 Task: Open Card Card0000000376 in Board Board0000000094 in Workspace WS0000000032 in Trello. Add Member Nikrathi889@gmail.com to Card Card0000000376 in Board Board0000000094 in Workspace WS0000000032 in Trello. Add Red Label titled Label0000000376 to Card Card0000000376 in Board Board0000000094 in Workspace WS0000000032 in Trello. Add Checklist CL0000000376 to Card Card0000000376 in Board Board0000000094 in Workspace WS0000000032 in Trello. Add Dates with Start Date as Jul 01 2023 and Due Date as Jul 31 2023 to Card Card0000000376 in Board Board0000000094 in Workspace WS0000000032 in Trello
Action: Mouse moved to (391, 548)
Screenshot: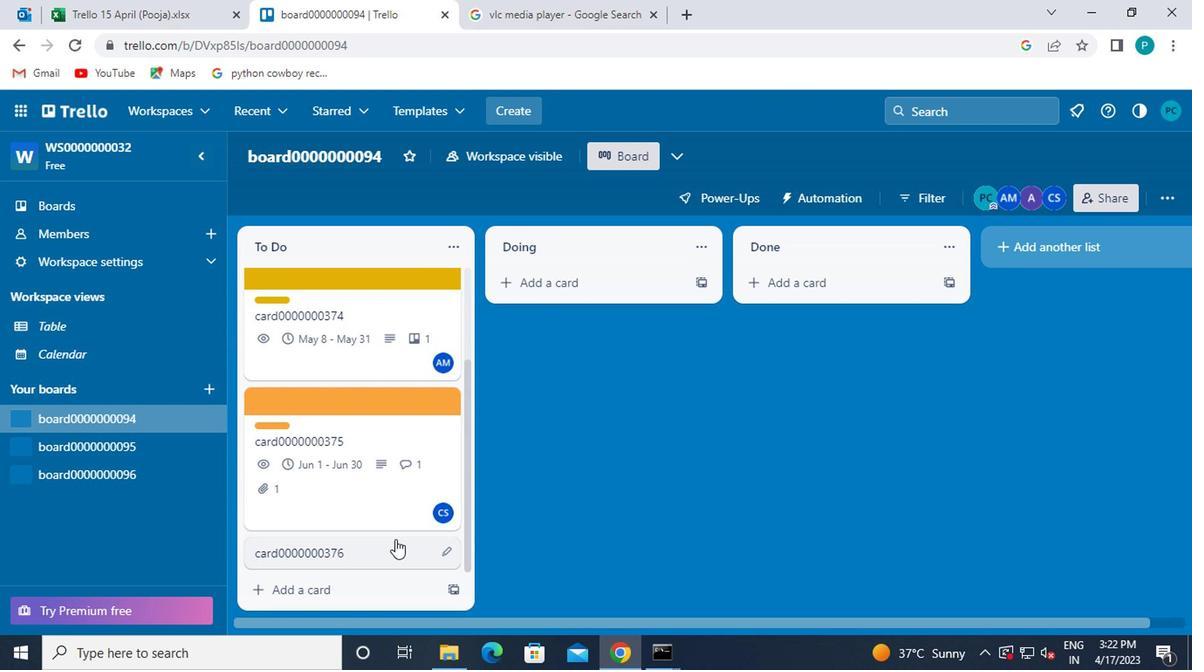 
Action: Mouse pressed left at (391, 548)
Screenshot: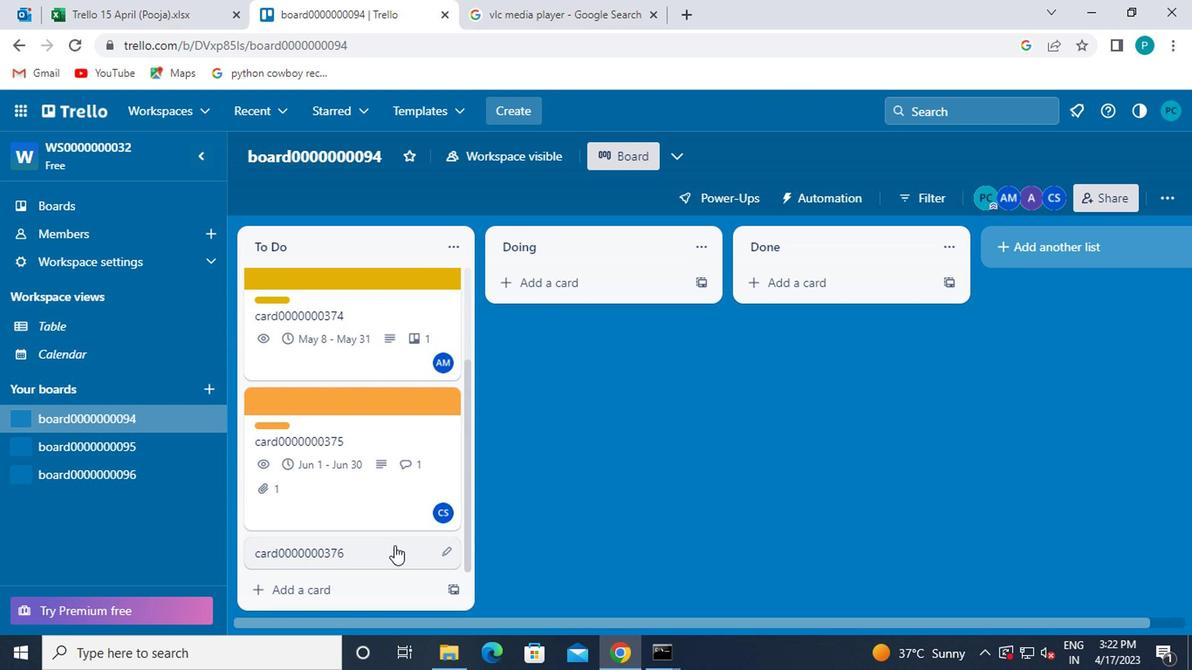 
Action: Mouse moved to (812, 311)
Screenshot: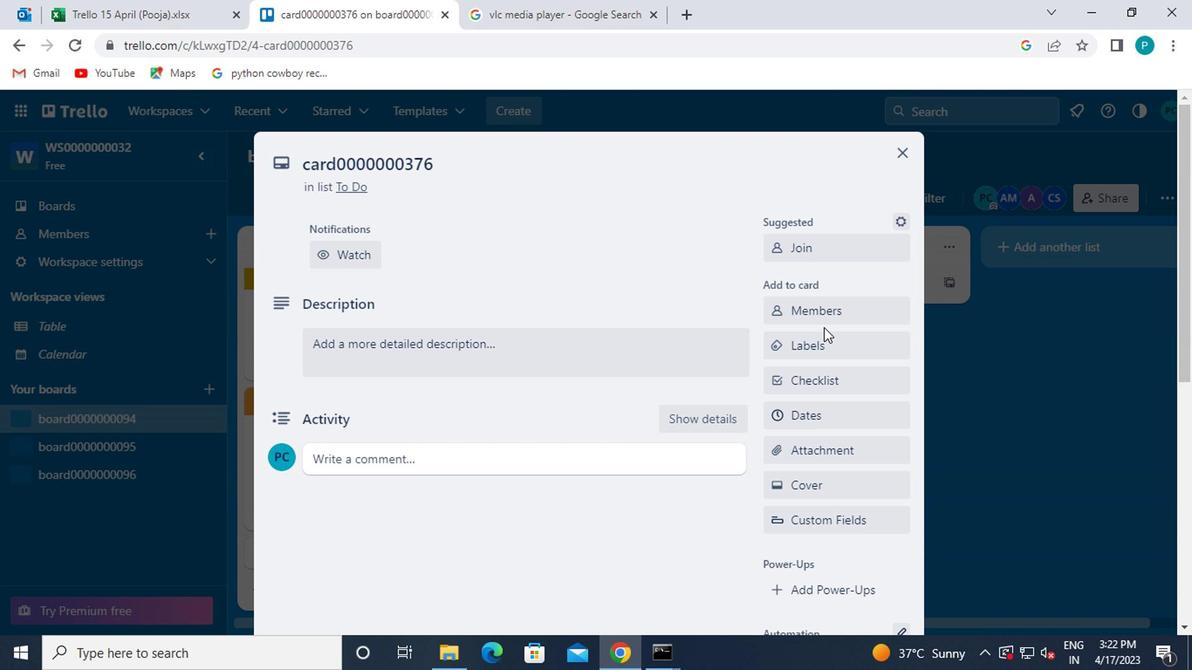 
Action: Mouse pressed left at (812, 311)
Screenshot: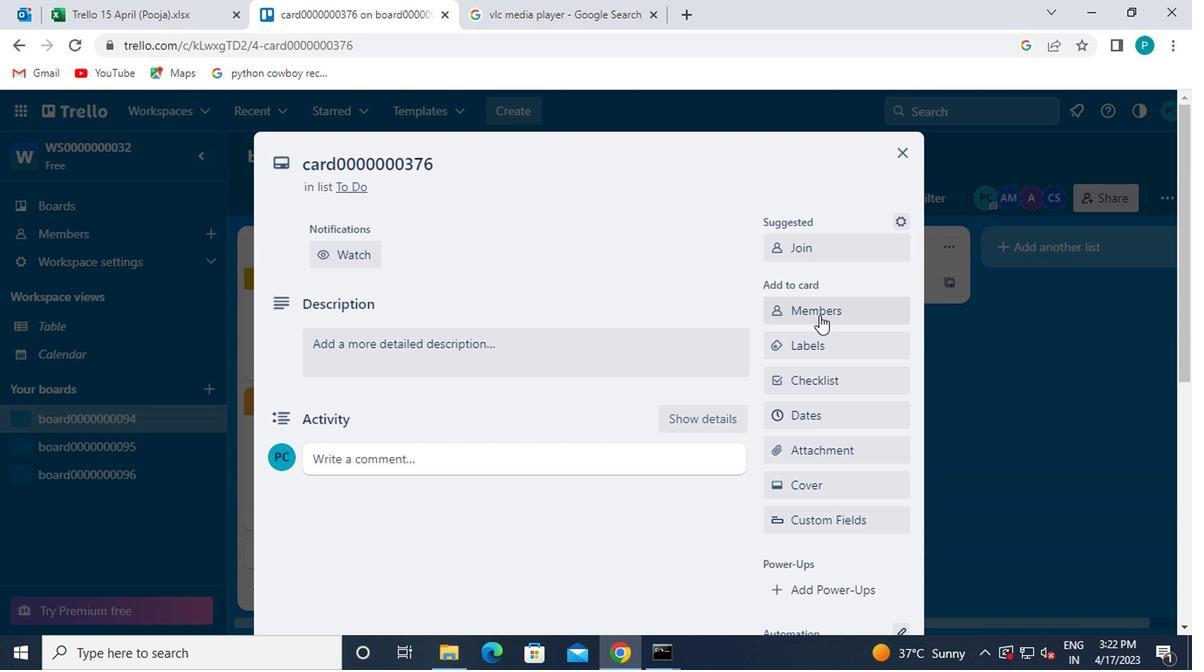 
Action: Mouse moved to (821, 188)
Screenshot: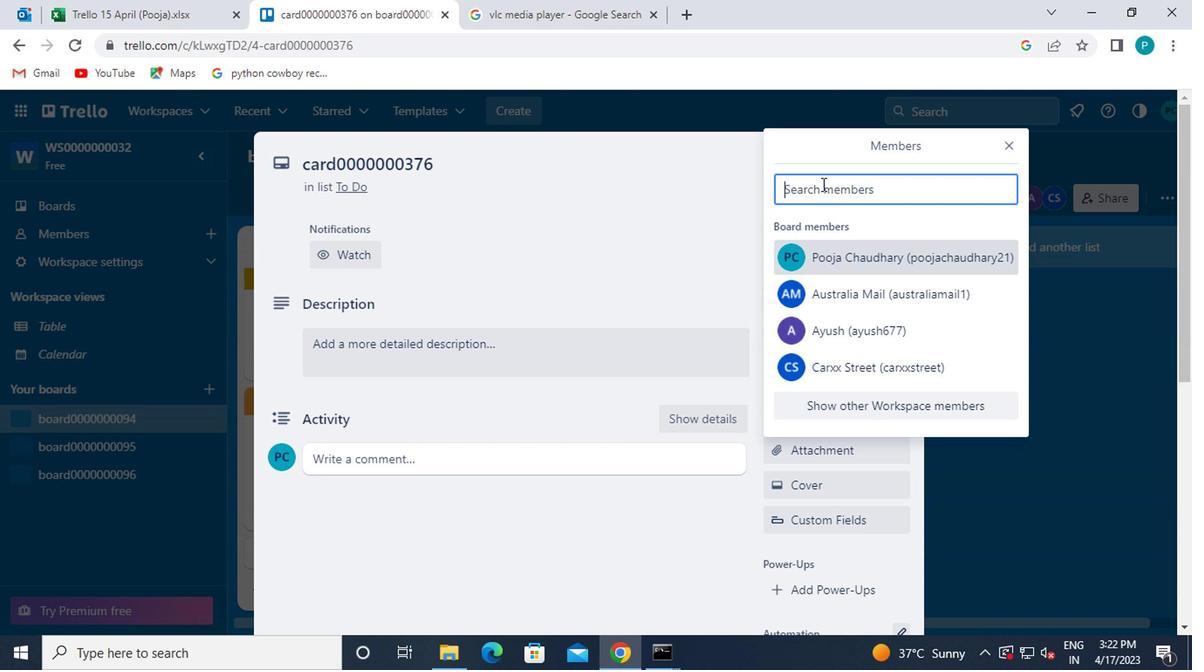 
Action: Mouse pressed left at (821, 188)
Screenshot: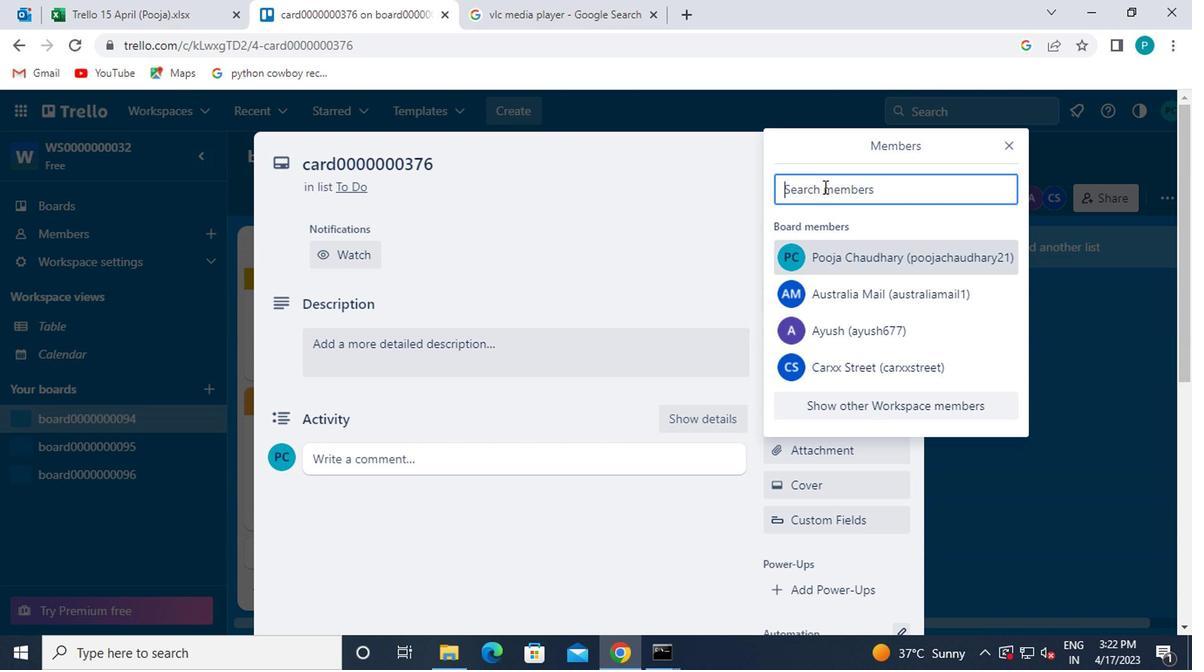 
Action: Mouse moved to (816, 197)
Screenshot: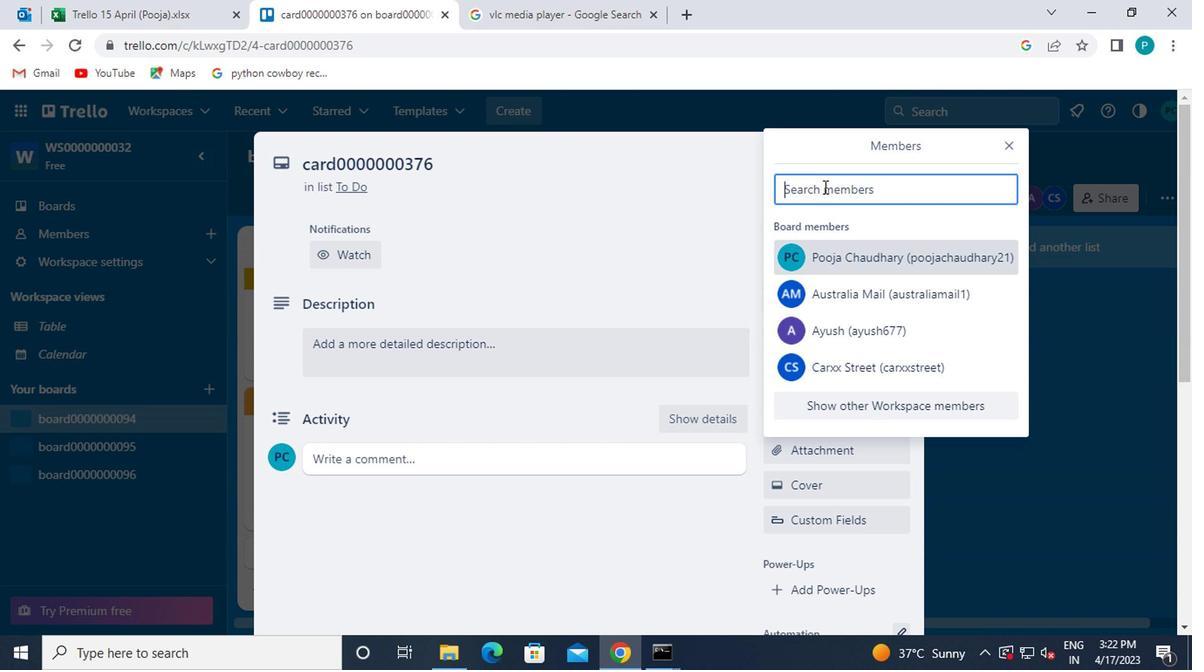 
Action: Key pressed nikrathi889<Key.shift>@
Screenshot: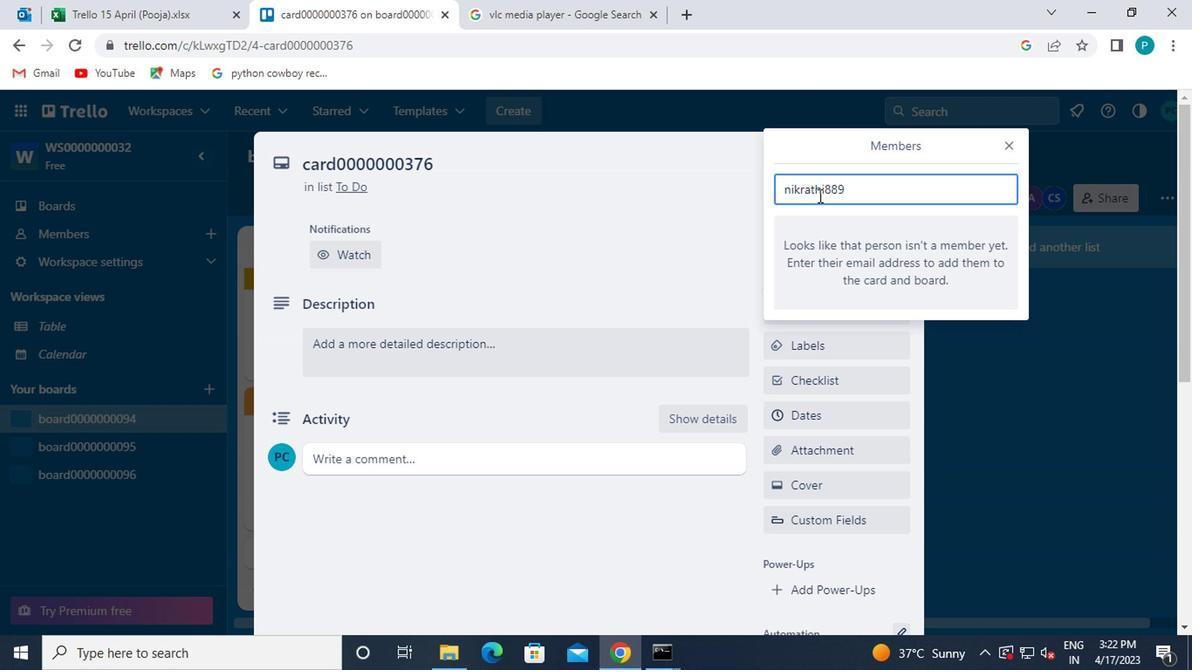 
Action: Mouse moved to (825, 191)
Screenshot: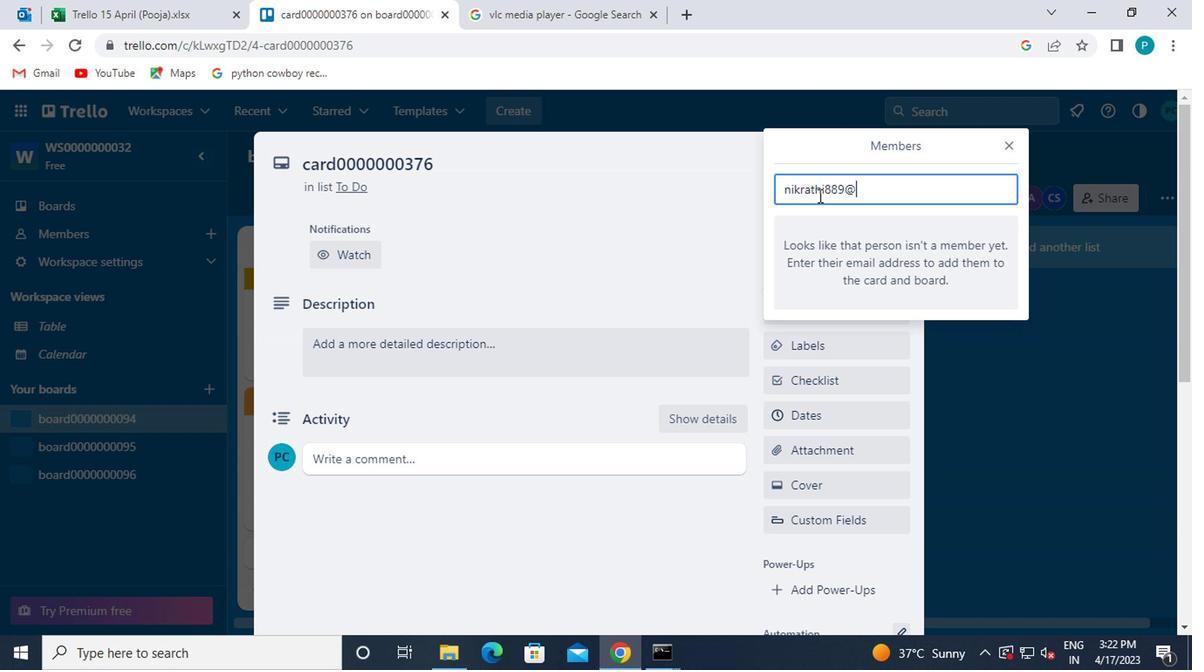 
Action: Key pressed GMAIL.COM
Screenshot: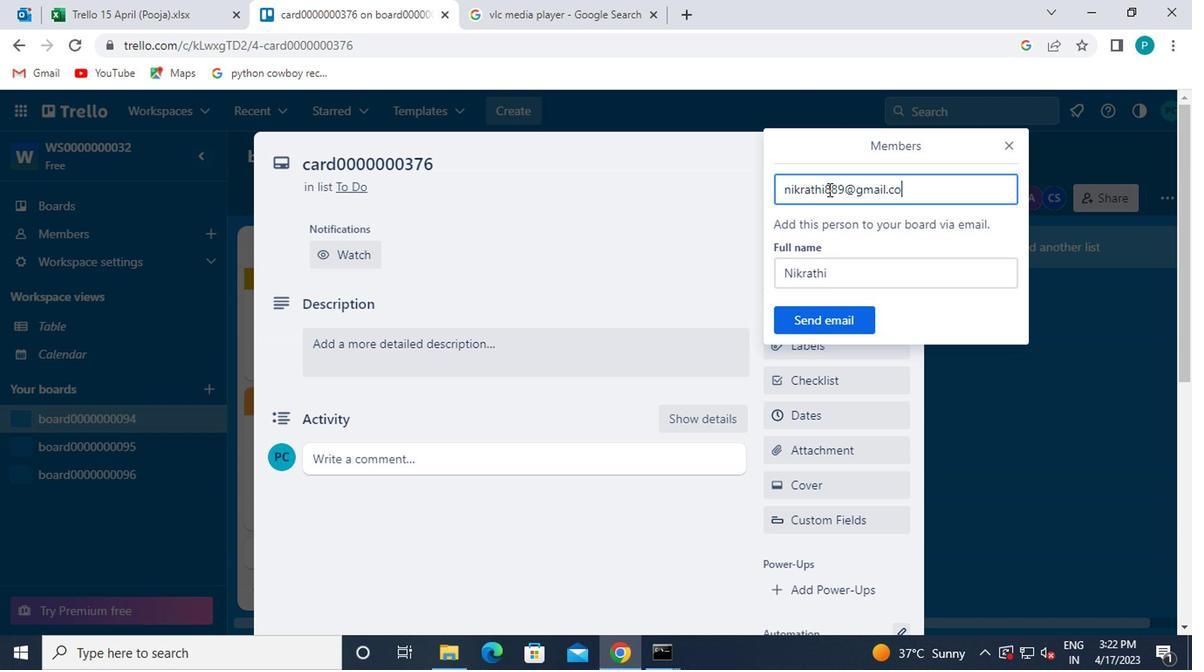 
Action: Mouse moved to (829, 325)
Screenshot: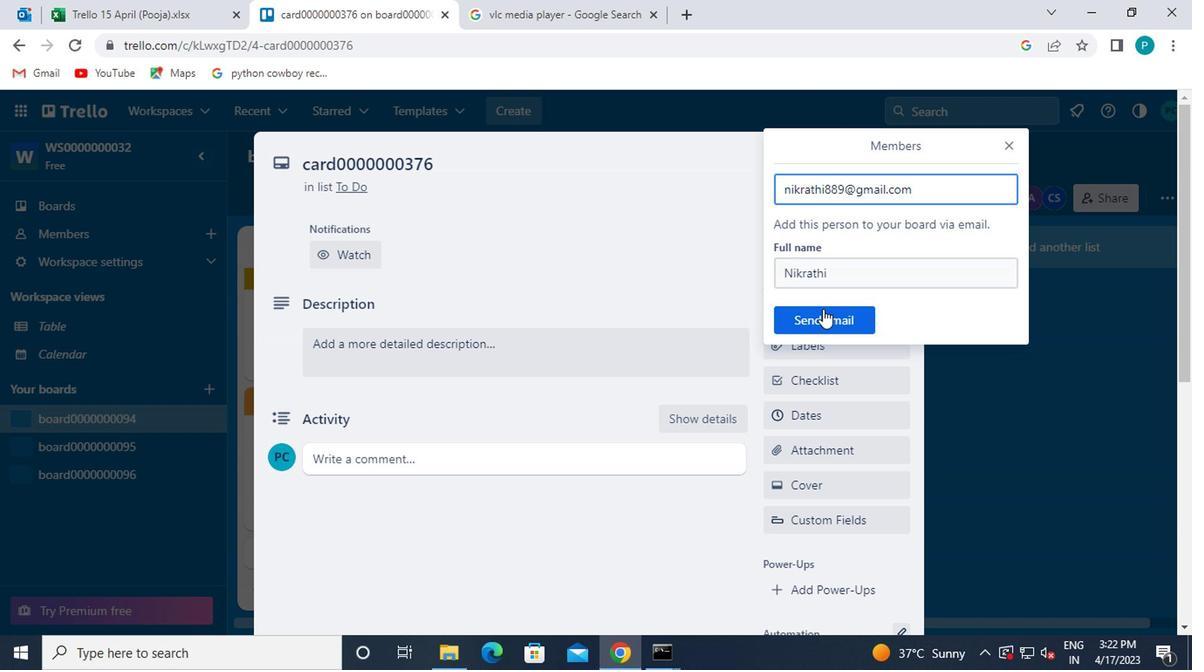 
Action: Mouse pressed left at (829, 325)
Screenshot: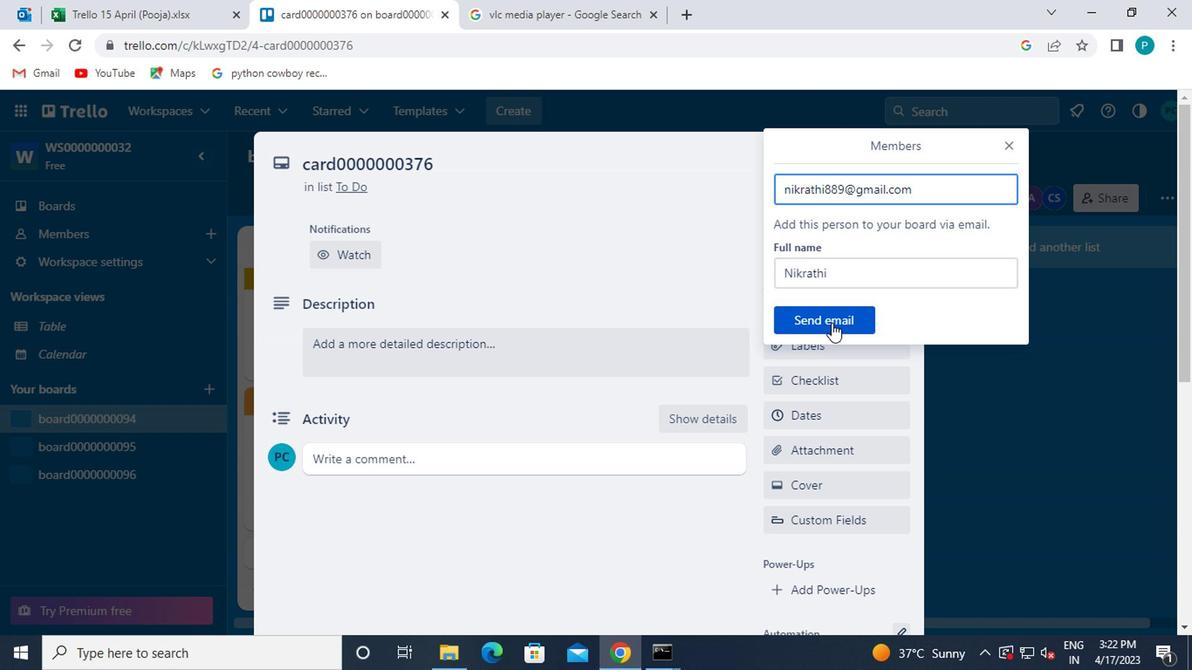 
Action: Mouse moved to (797, 341)
Screenshot: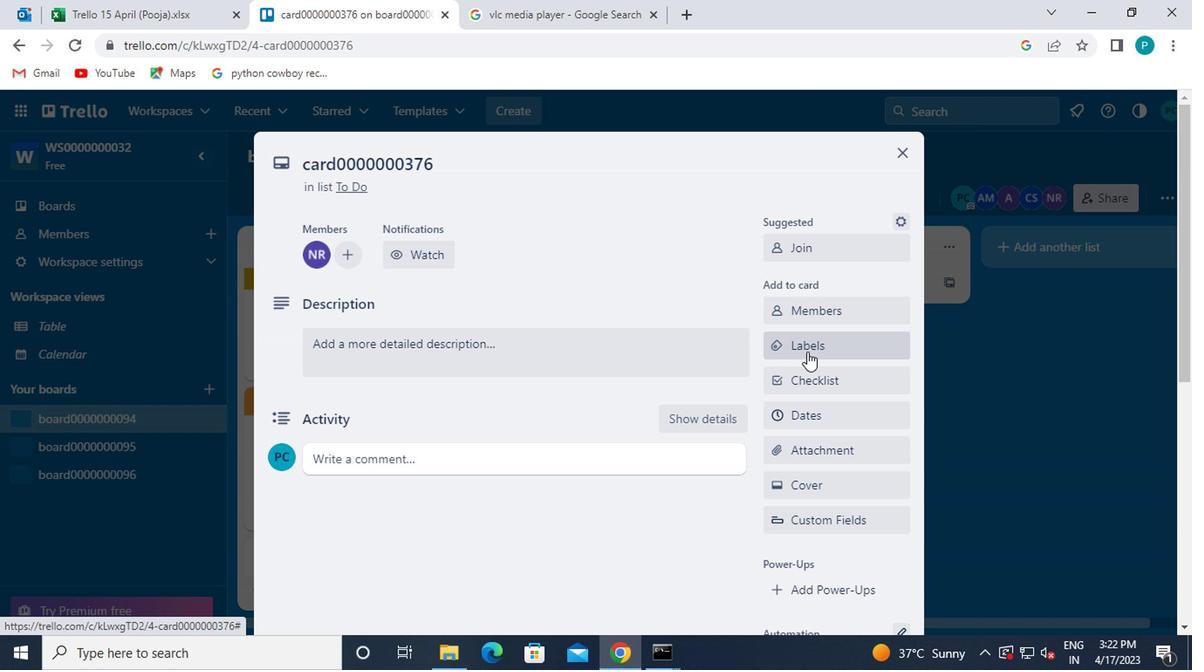
Action: Mouse pressed left at (797, 341)
Screenshot: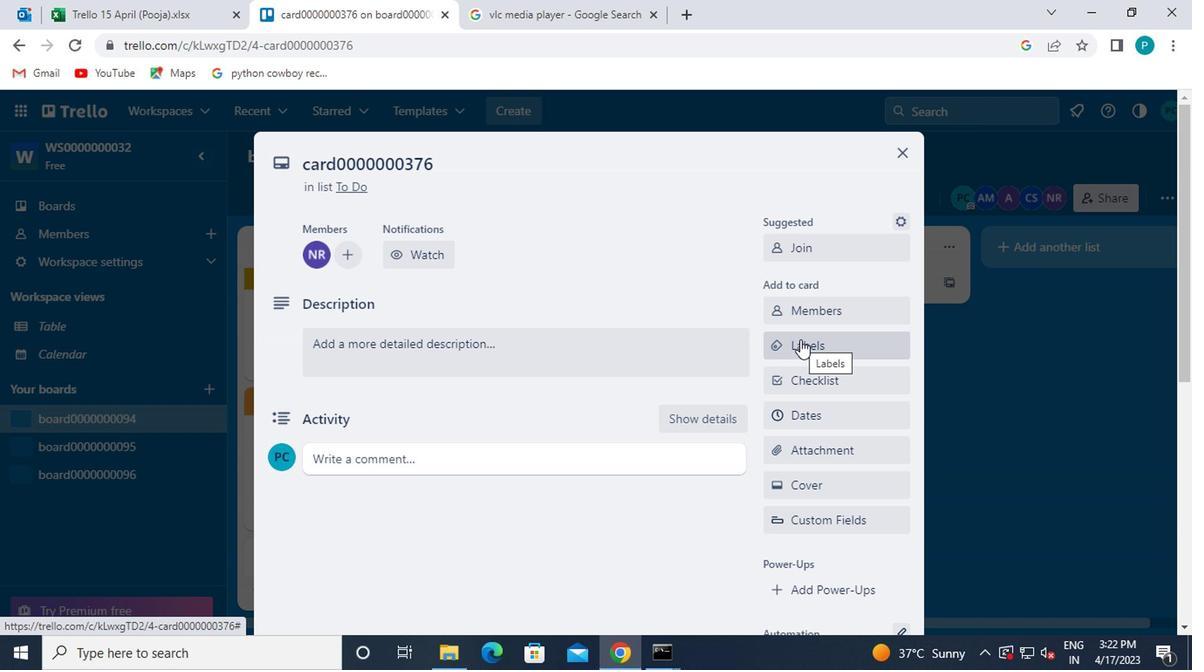 
Action: Mouse moved to (940, 545)
Screenshot: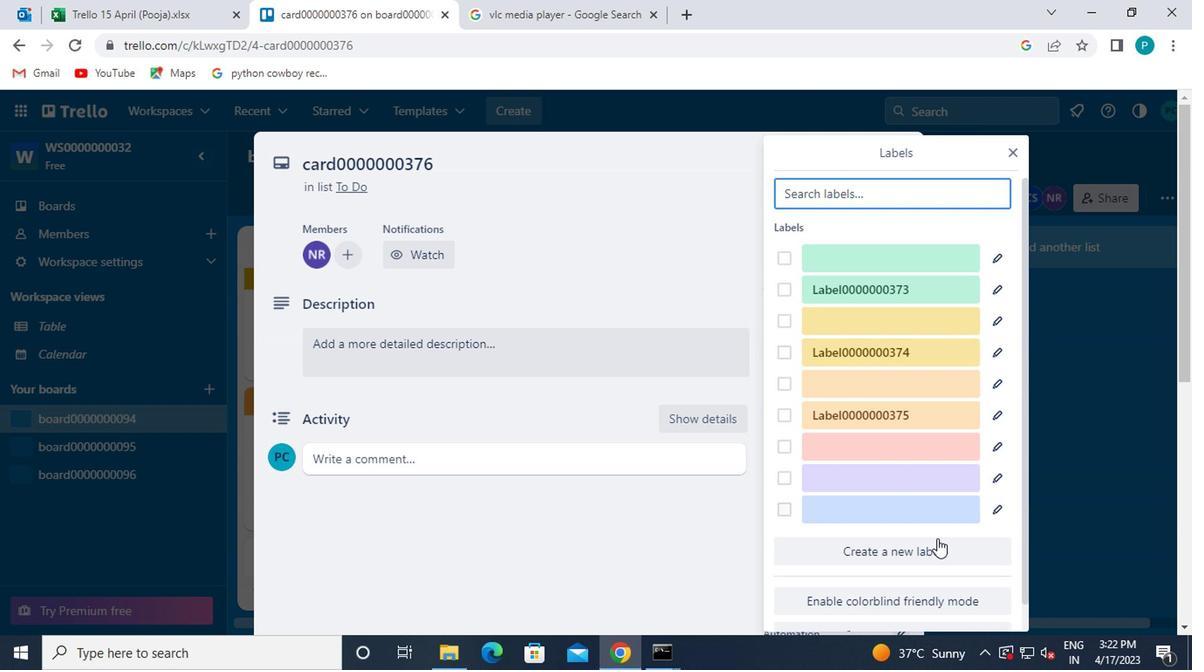 
Action: Mouse pressed left at (940, 545)
Screenshot: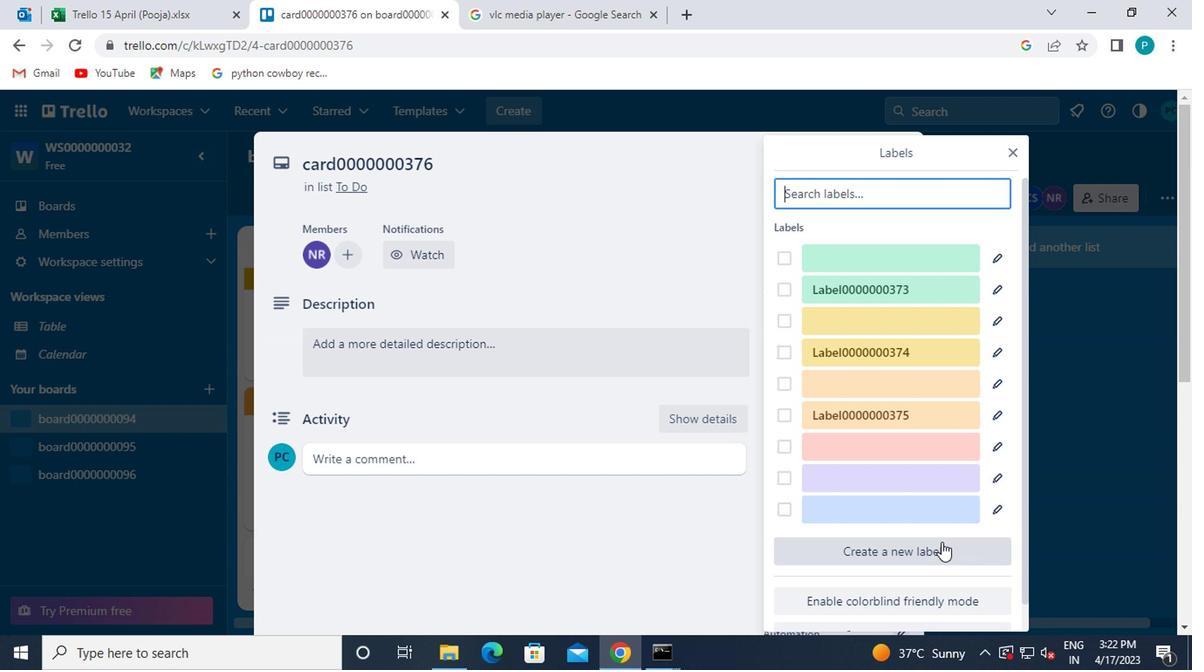 
Action: Mouse moved to (928, 403)
Screenshot: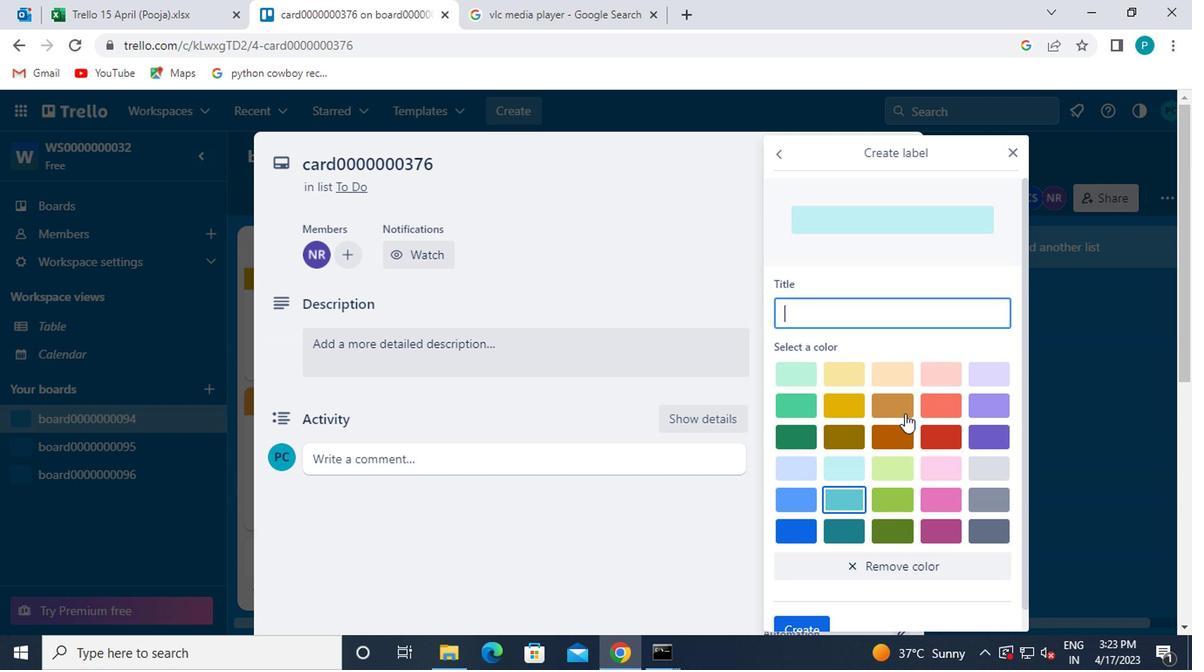 
Action: Mouse pressed left at (928, 403)
Screenshot: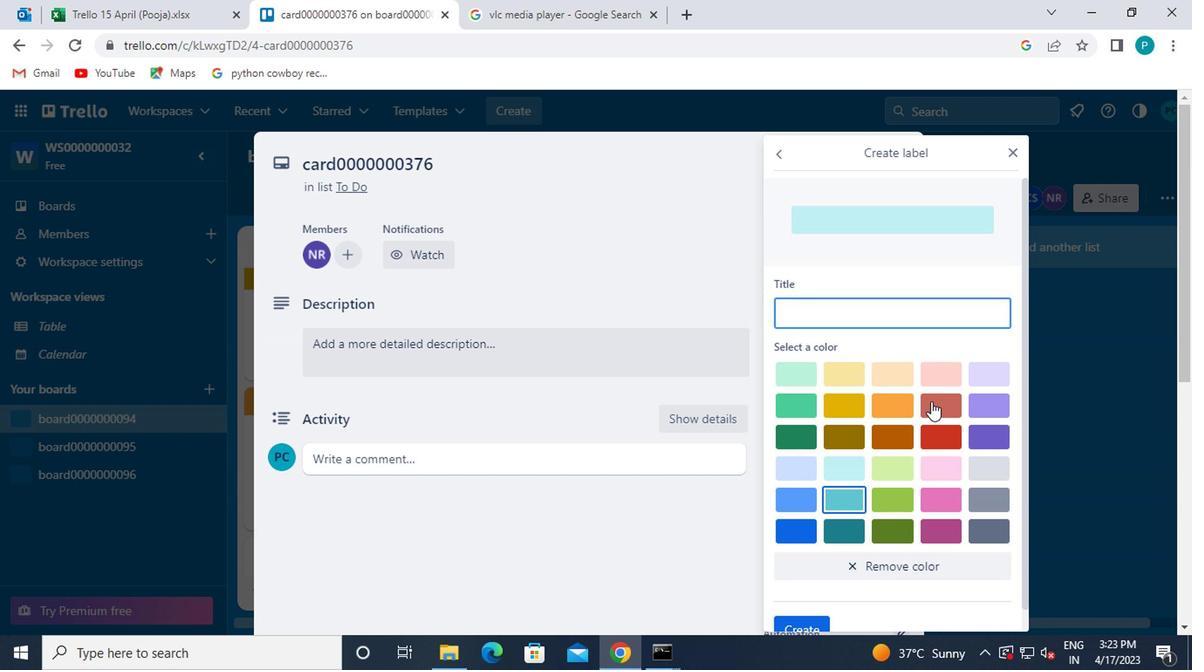
Action: Mouse moved to (869, 321)
Screenshot: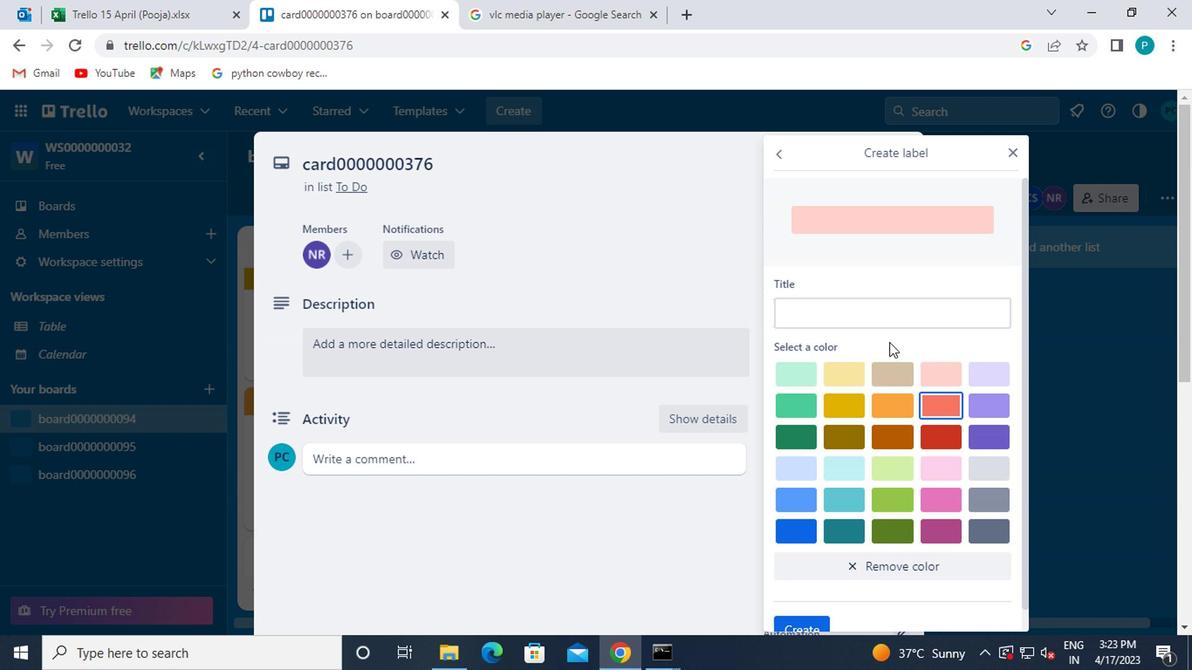 
Action: Mouse pressed left at (869, 321)
Screenshot: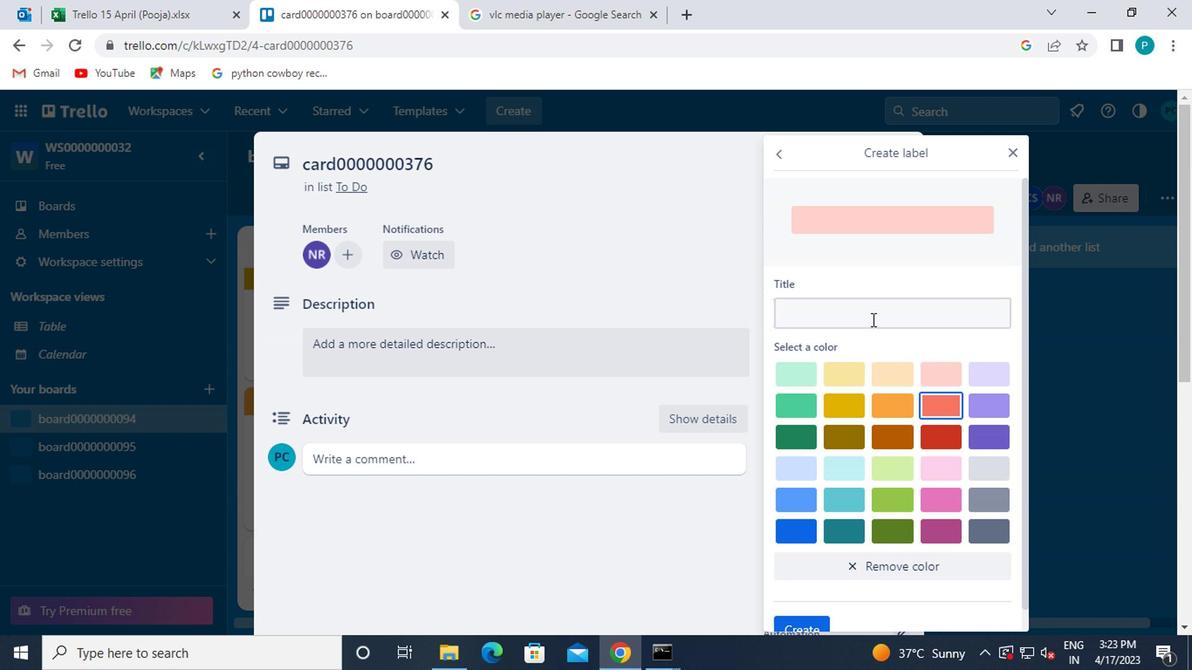 
Action: Mouse moved to (883, 319)
Screenshot: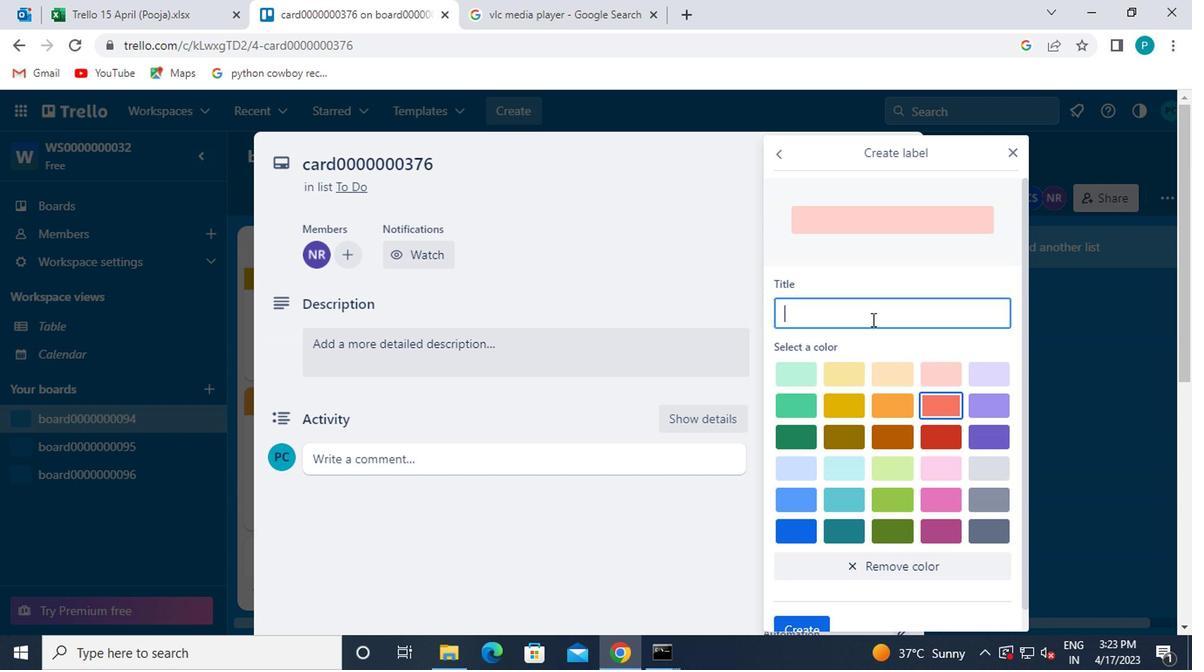 
Action: Key pressed <Key.caps_lock>L<Key.caps_lock>ABEL0000
Screenshot: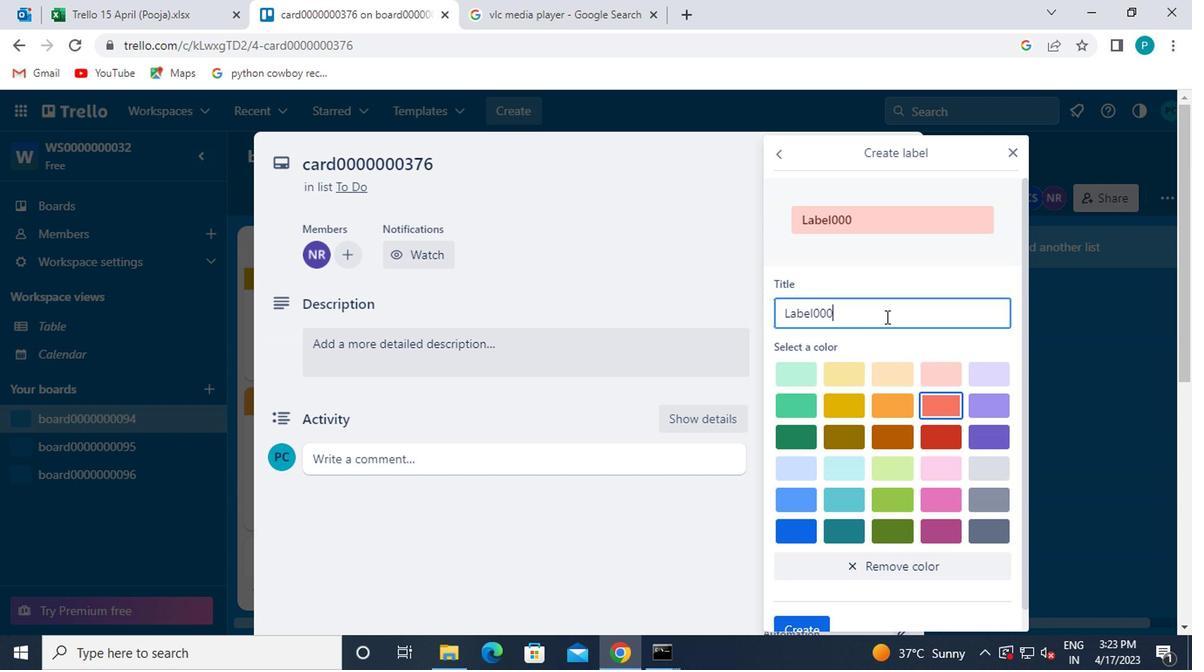 
Action: Mouse moved to (883, 317)
Screenshot: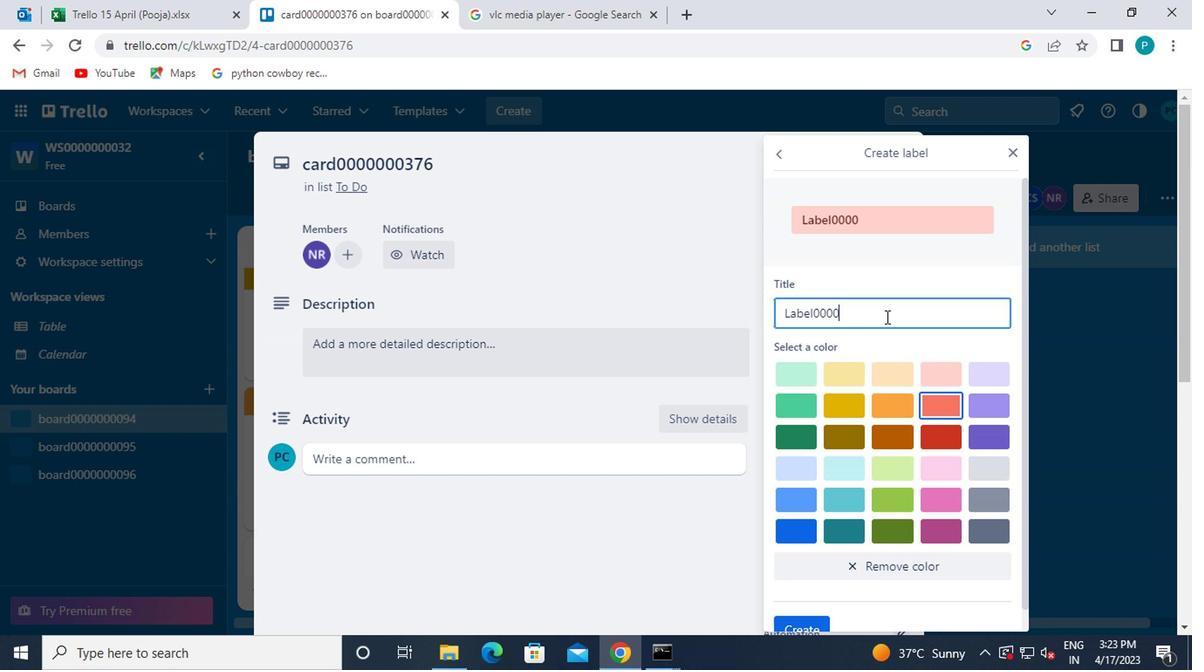 
Action: Key pressed 000376
Screenshot: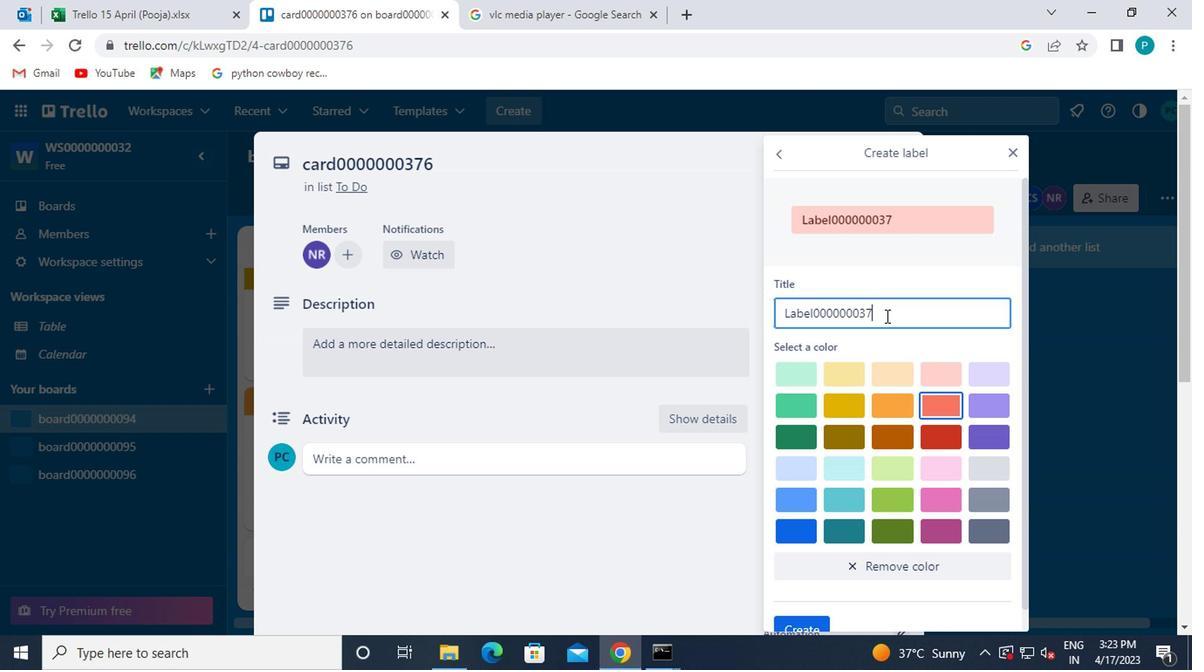 
Action: Mouse moved to (806, 540)
Screenshot: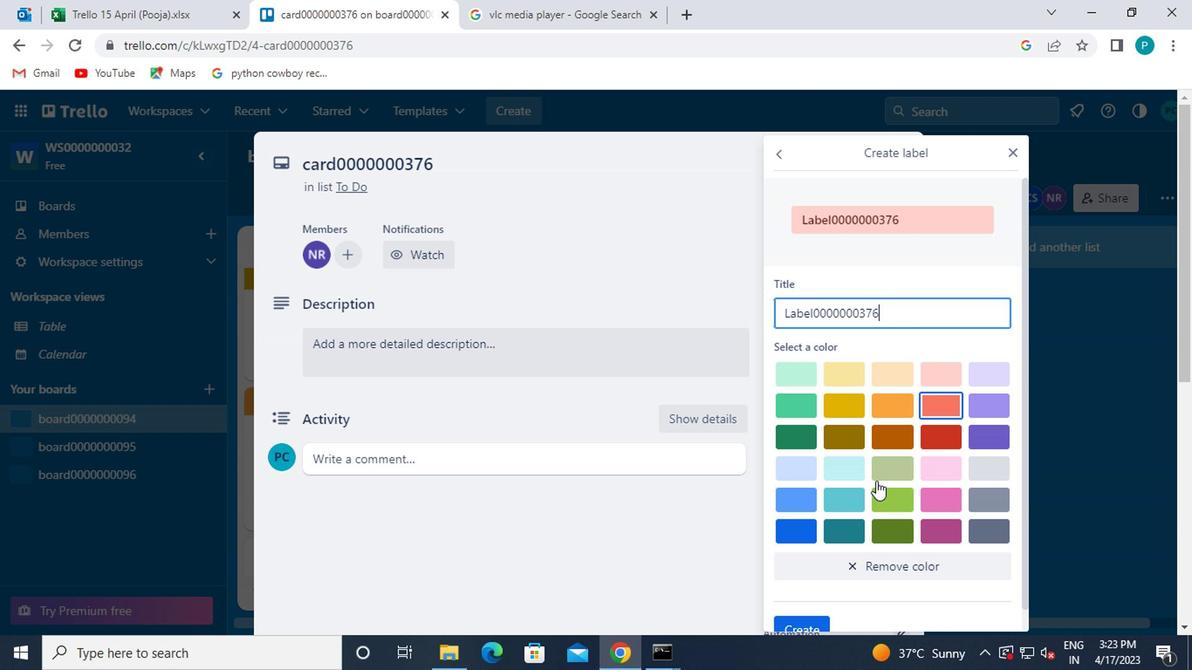 
Action: Mouse scrolled (806, 538) with delta (0, -1)
Screenshot: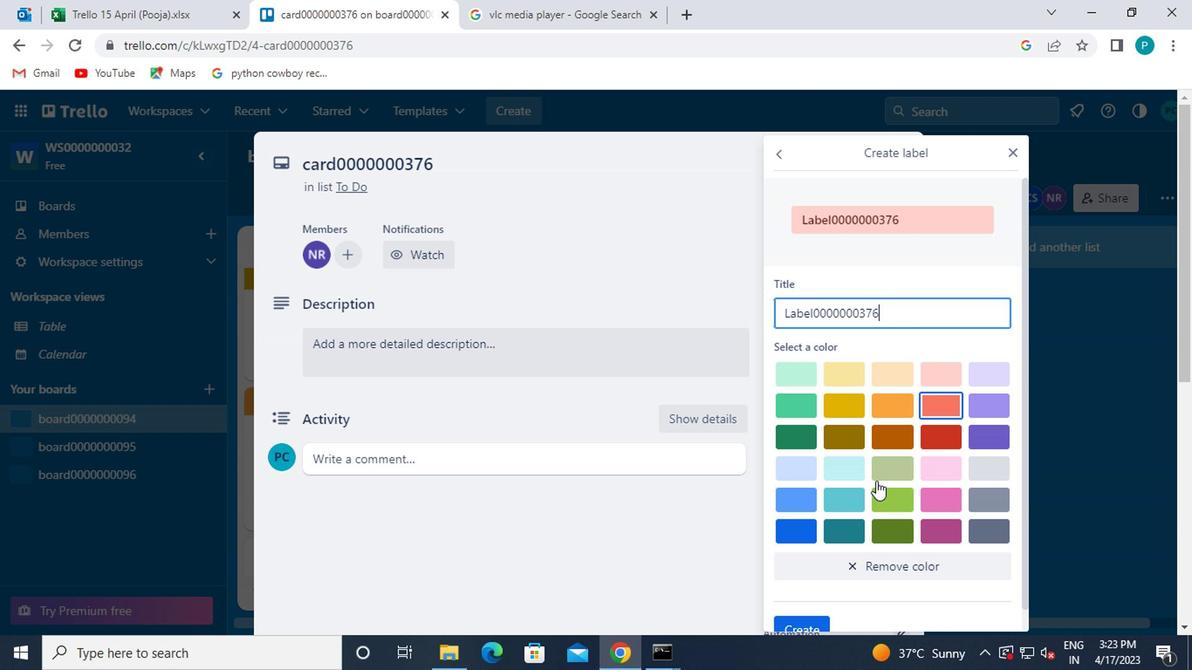 
Action: Mouse moved to (804, 544)
Screenshot: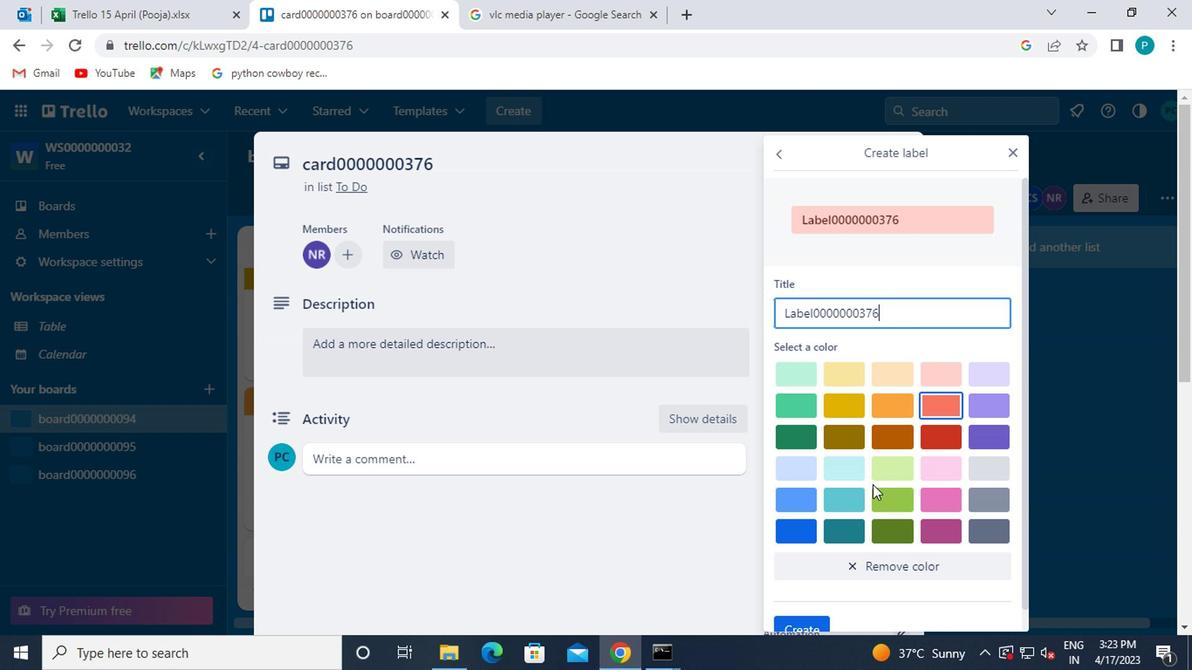 
Action: Mouse scrolled (804, 543) with delta (0, -1)
Screenshot: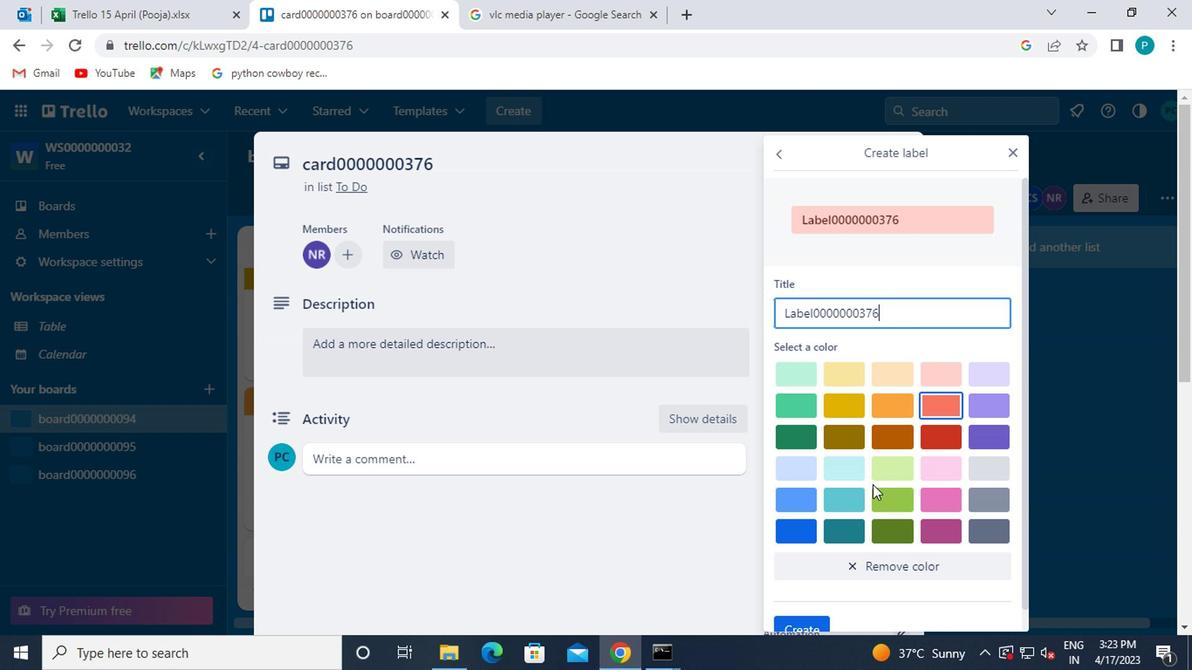 
Action: Mouse scrolled (804, 543) with delta (0, -1)
Screenshot: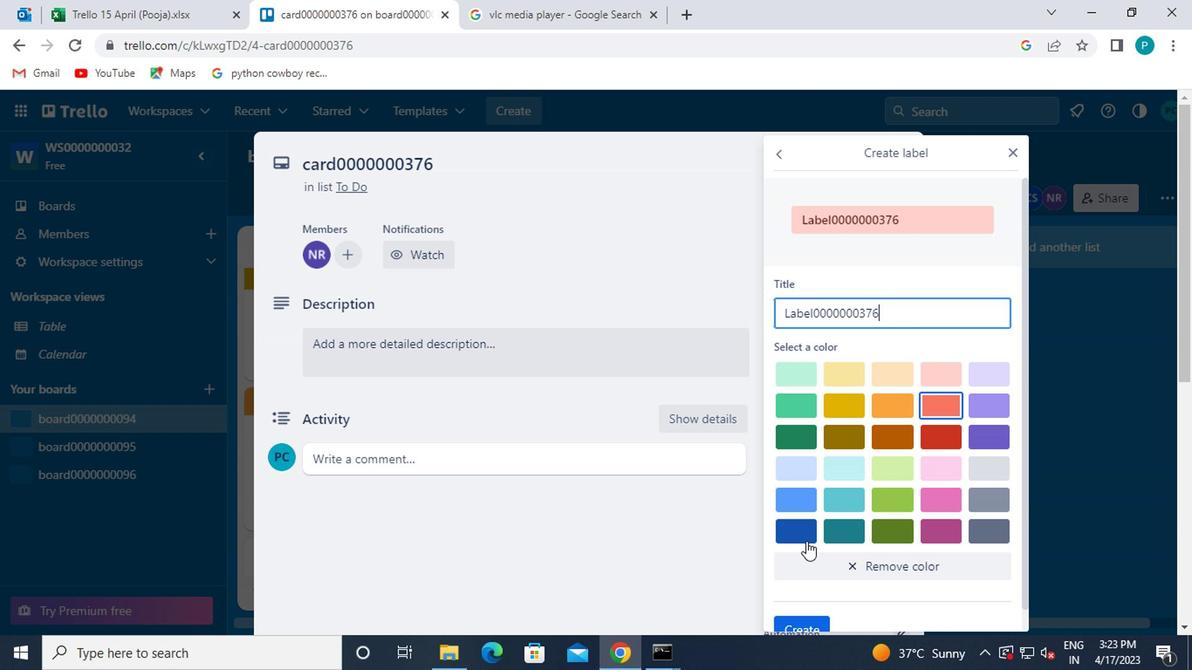 
Action: Mouse moved to (803, 599)
Screenshot: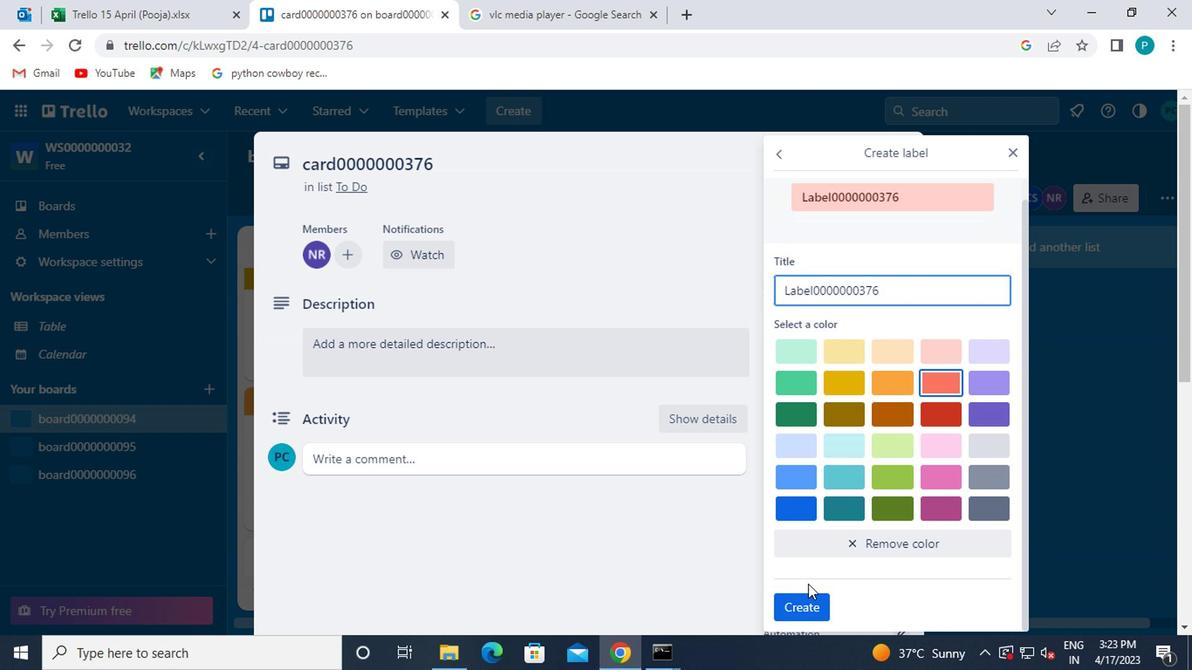 
Action: Mouse pressed left at (803, 599)
Screenshot: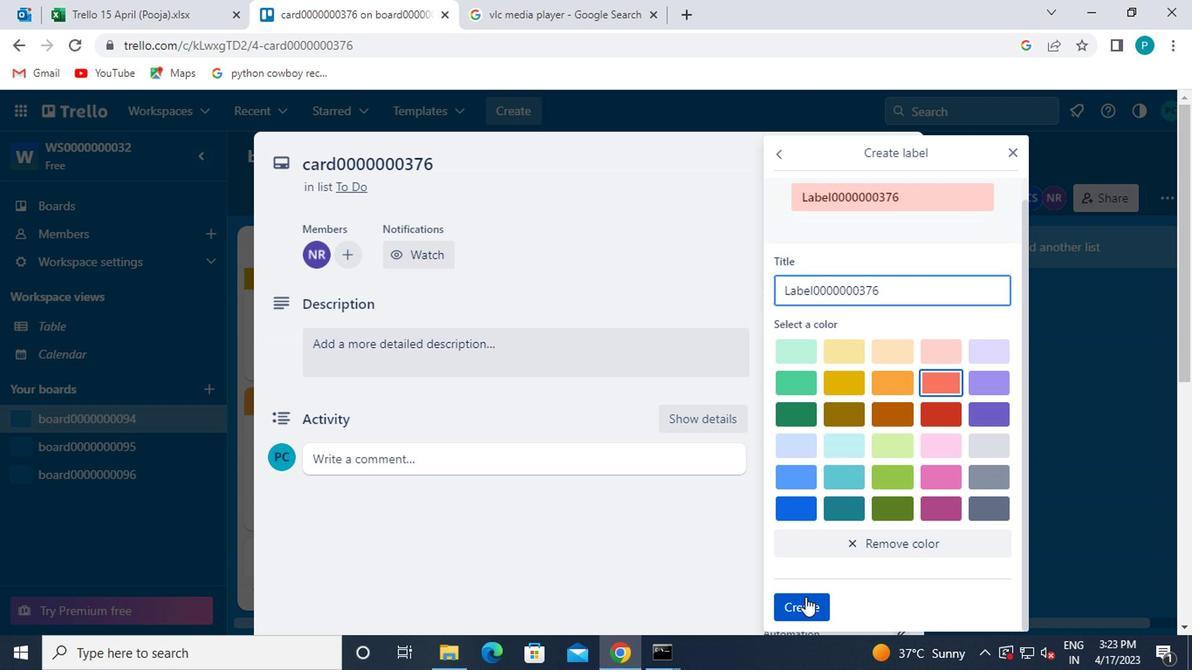 
Action: Mouse moved to (1014, 156)
Screenshot: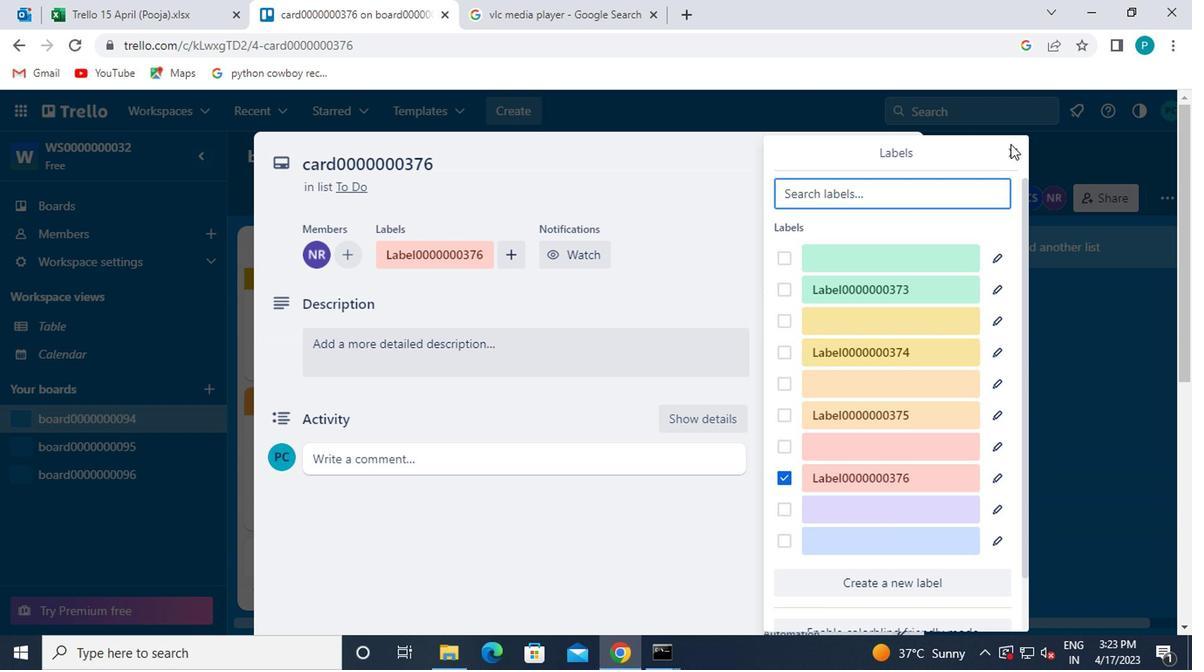 
Action: Mouse pressed left at (1014, 156)
Screenshot: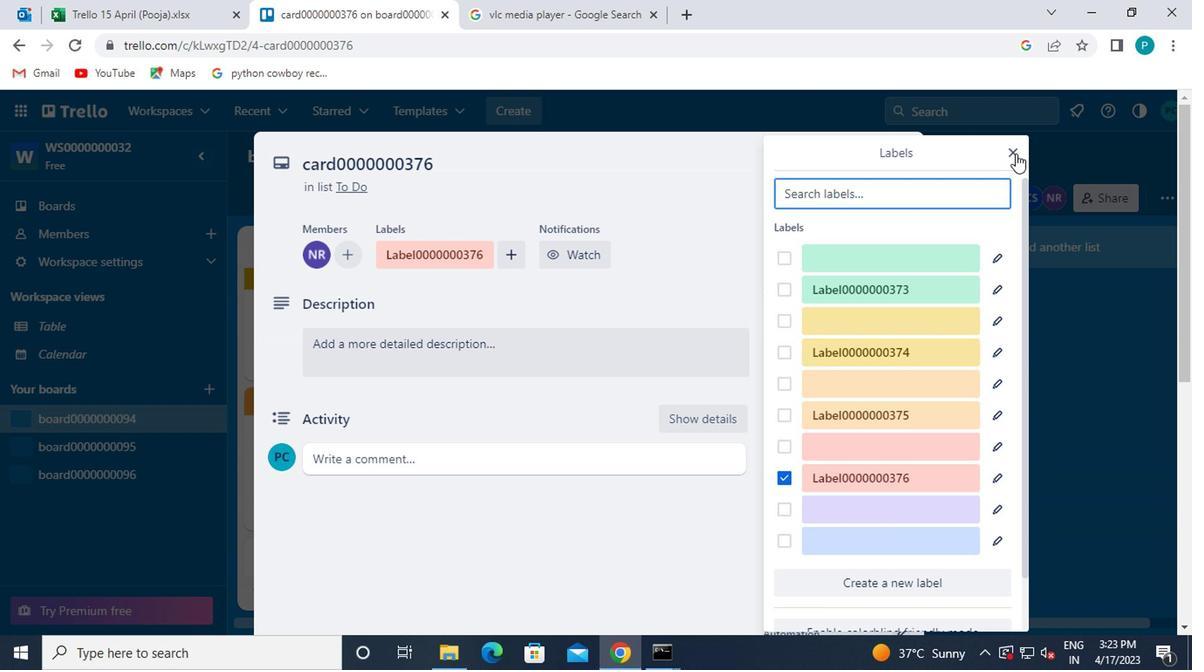 
Action: Mouse moved to (1088, 327)
Screenshot: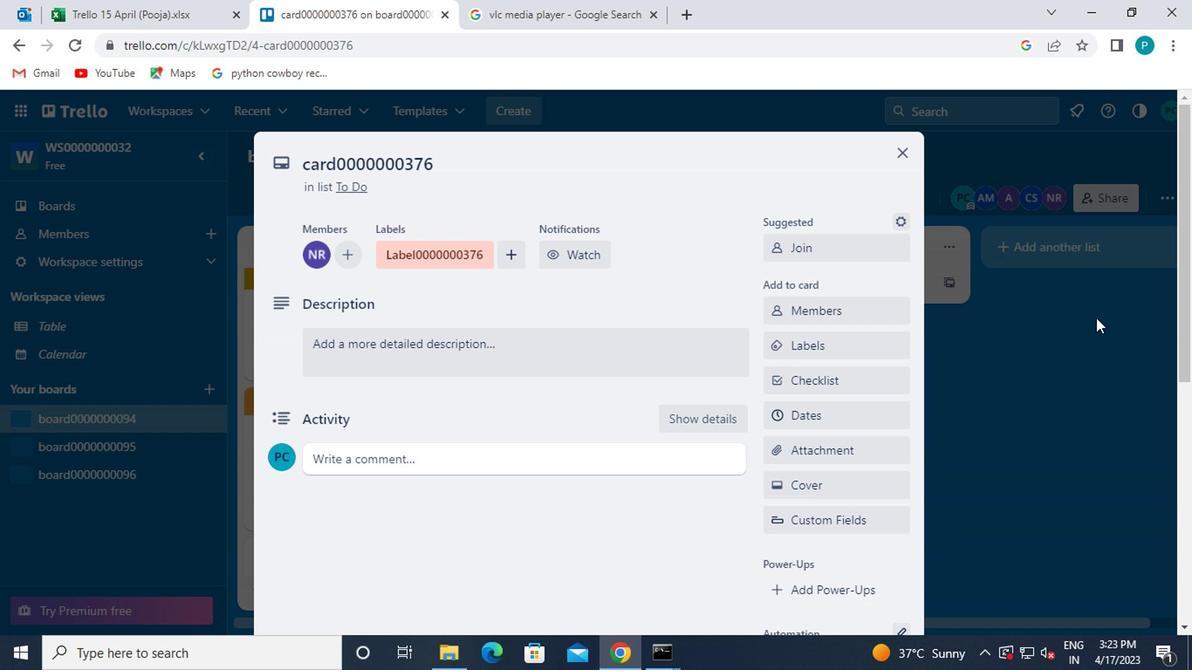 
Action: Mouse scrolled (1088, 326) with delta (0, -1)
Screenshot: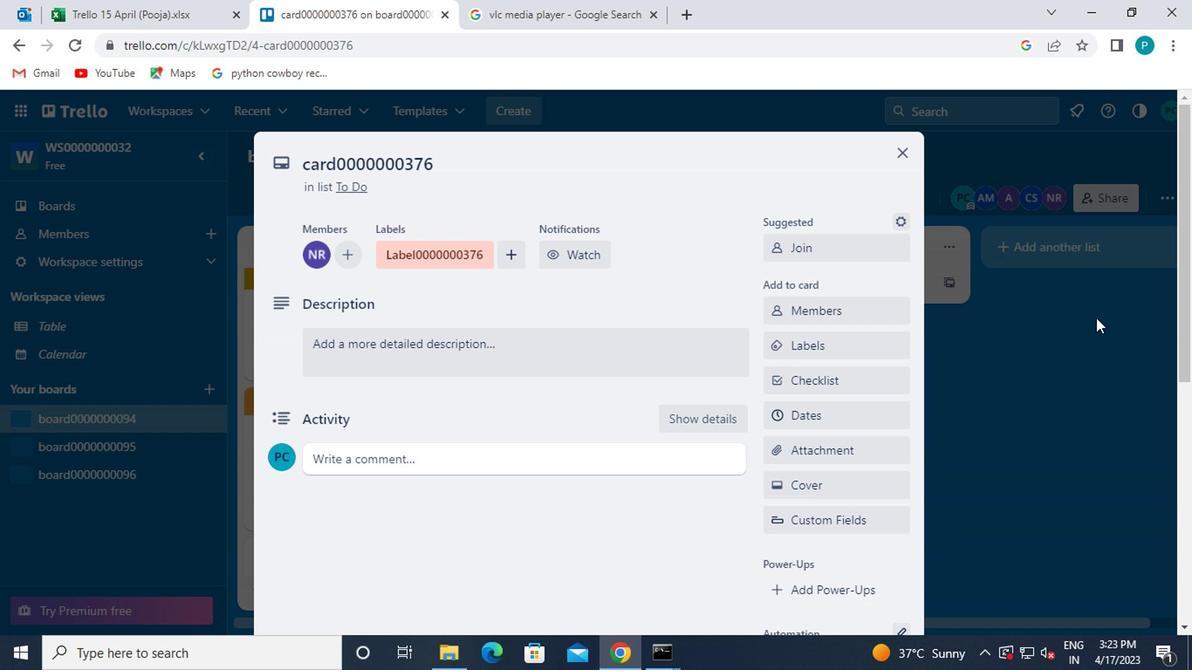 
Action: Mouse moved to (883, 287)
Screenshot: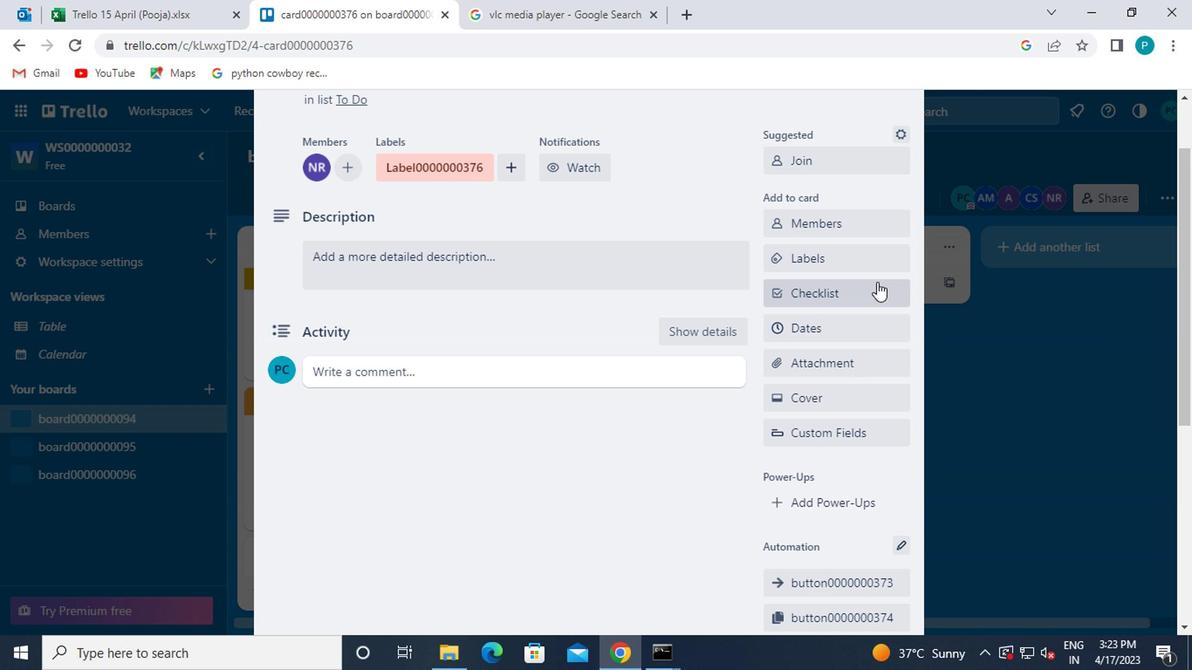 
Action: Mouse pressed left at (883, 287)
Screenshot: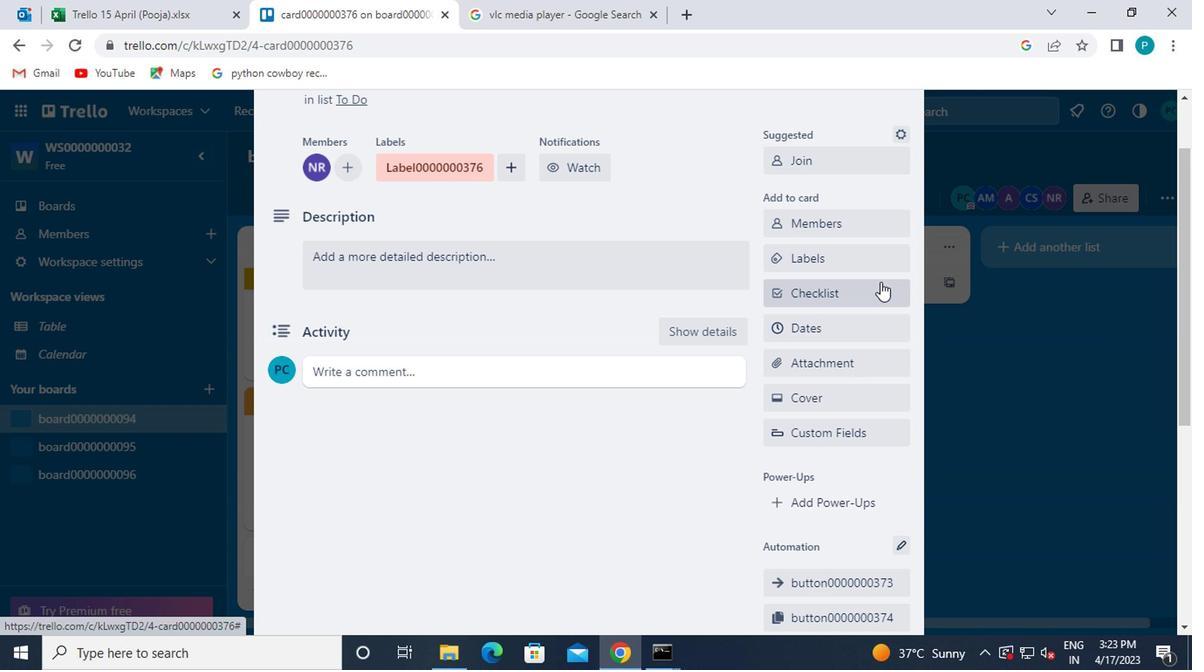 
Action: Mouse moved to (935, 379)
Screenshot: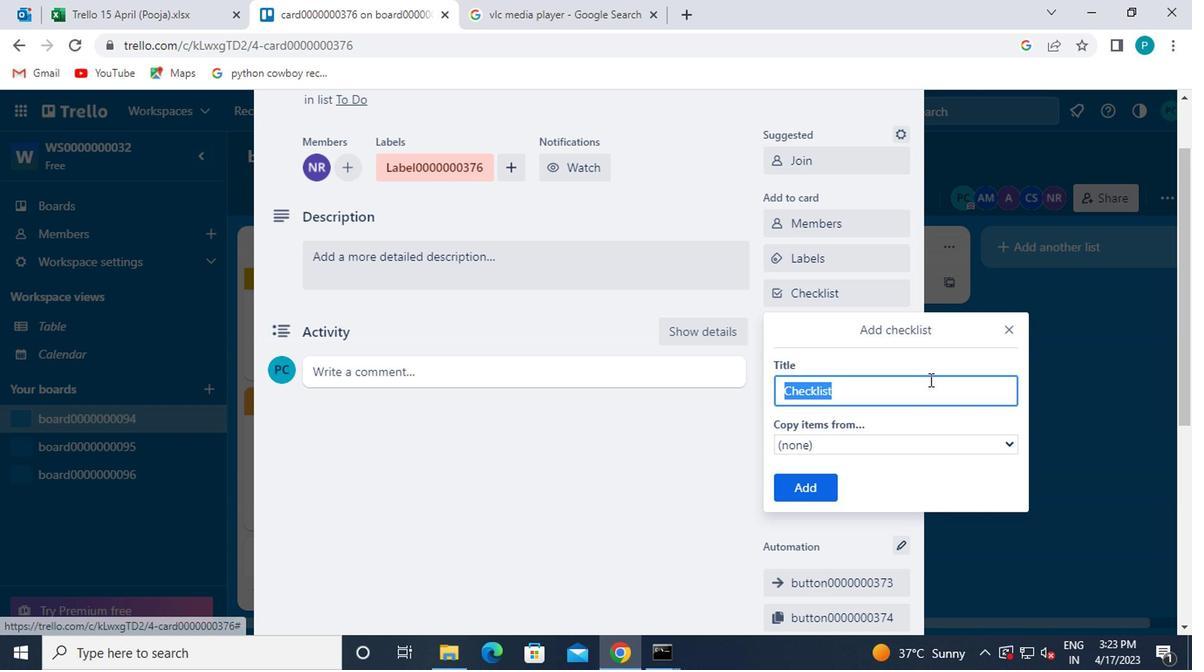 
Action: Key pressed <Key.caps_lock>CL0000000376
Screenshot: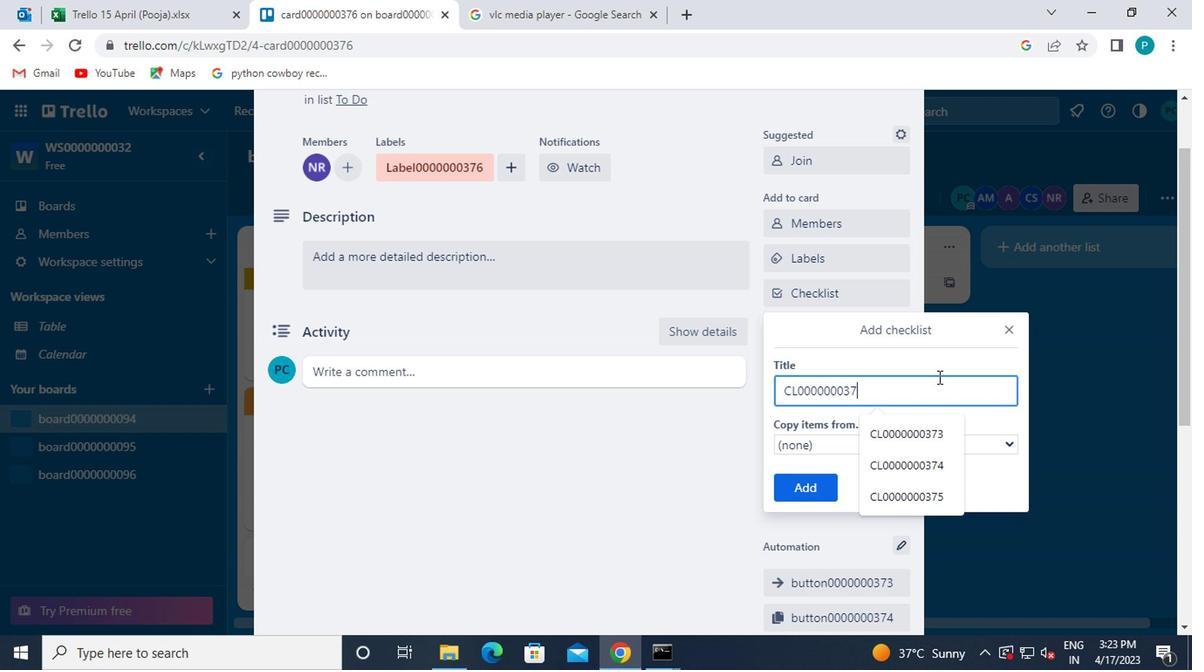 
Action: Mouse moved to (795, 497)
Screenshot: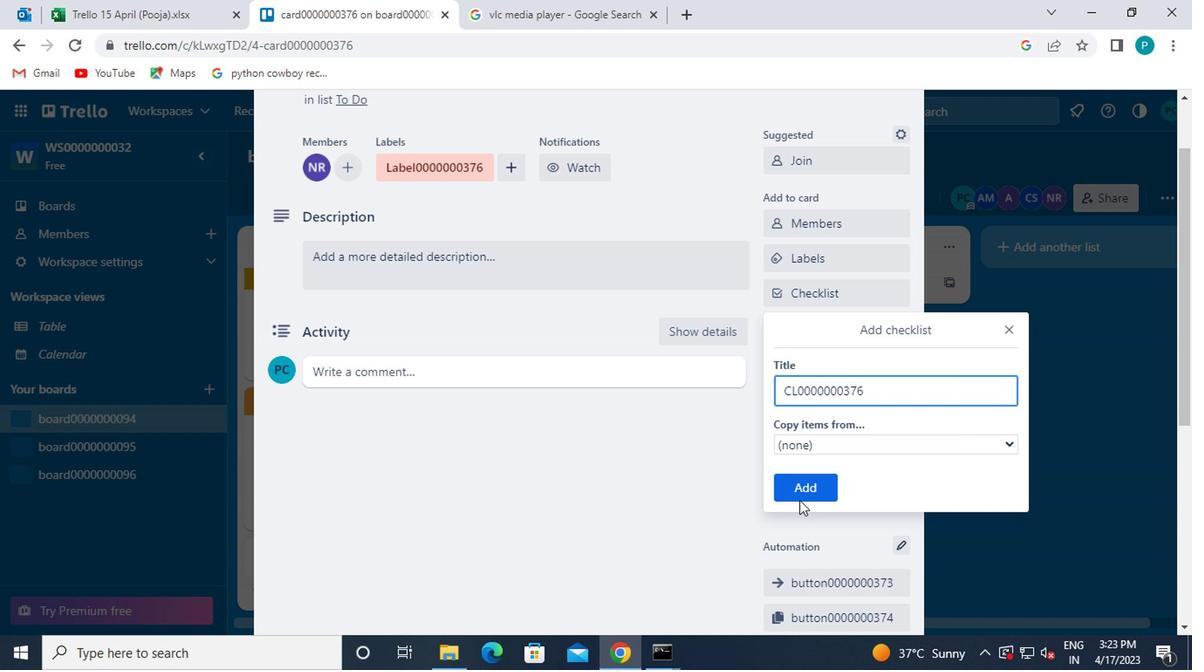 
Action: Mouse pressed left at (795, 497)
Screenshot: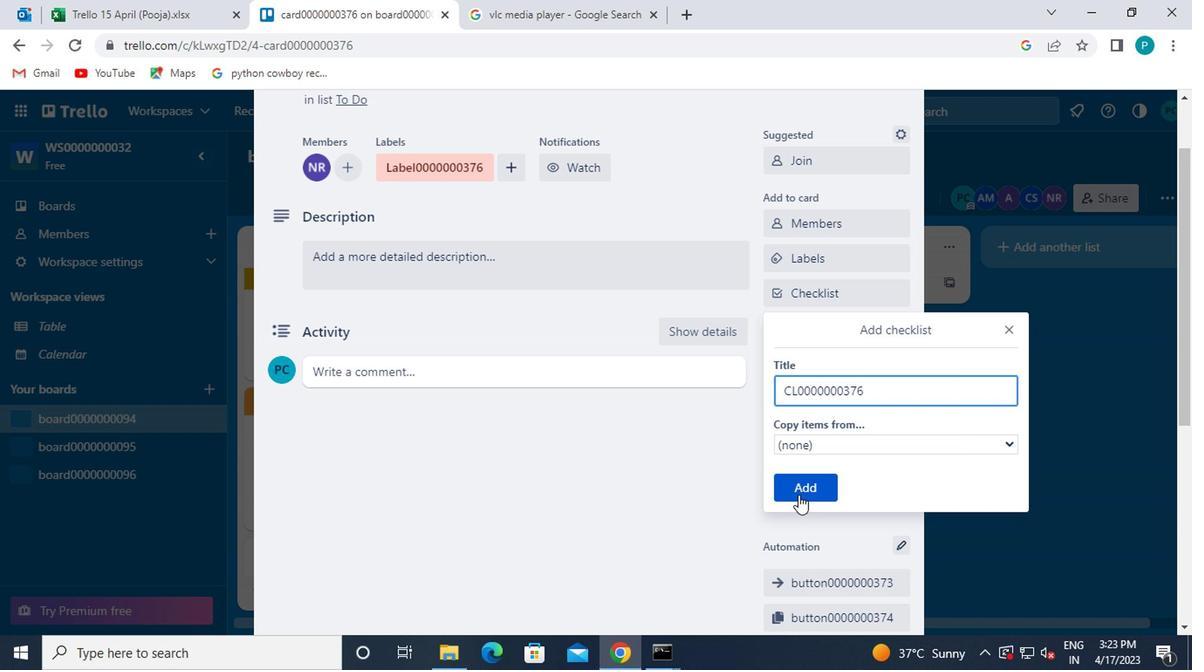 
Action: Mouse moved to (795, 338)
Screenshot: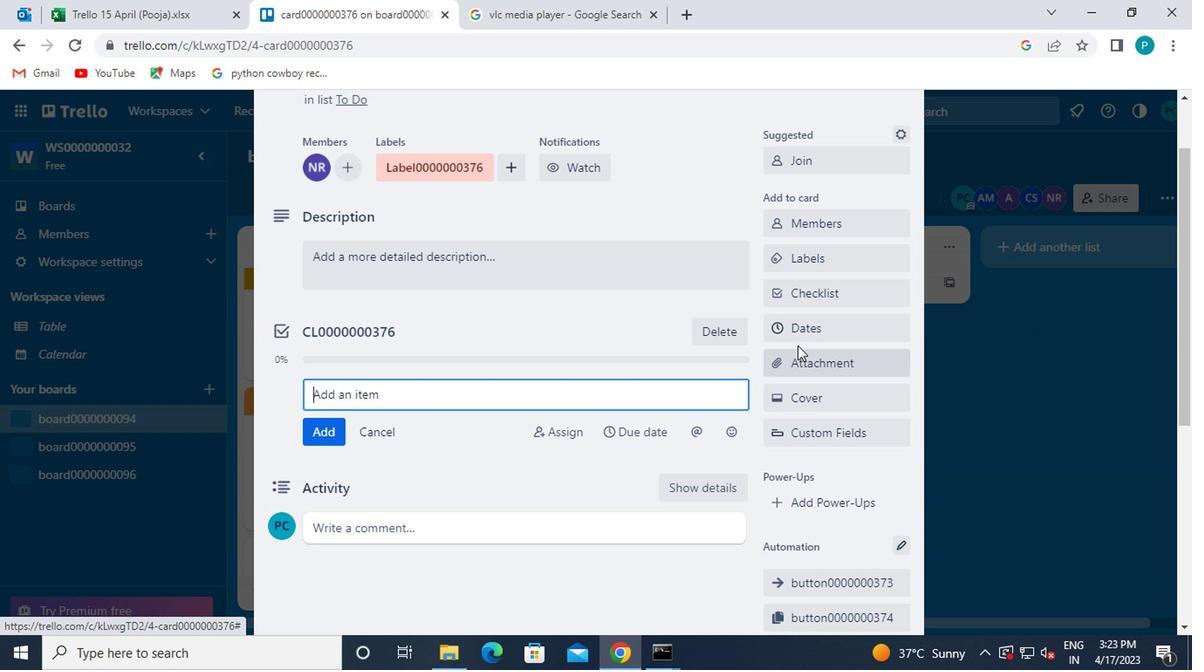 
Action: Mouse pressed left at (795, 338)
Screenshot: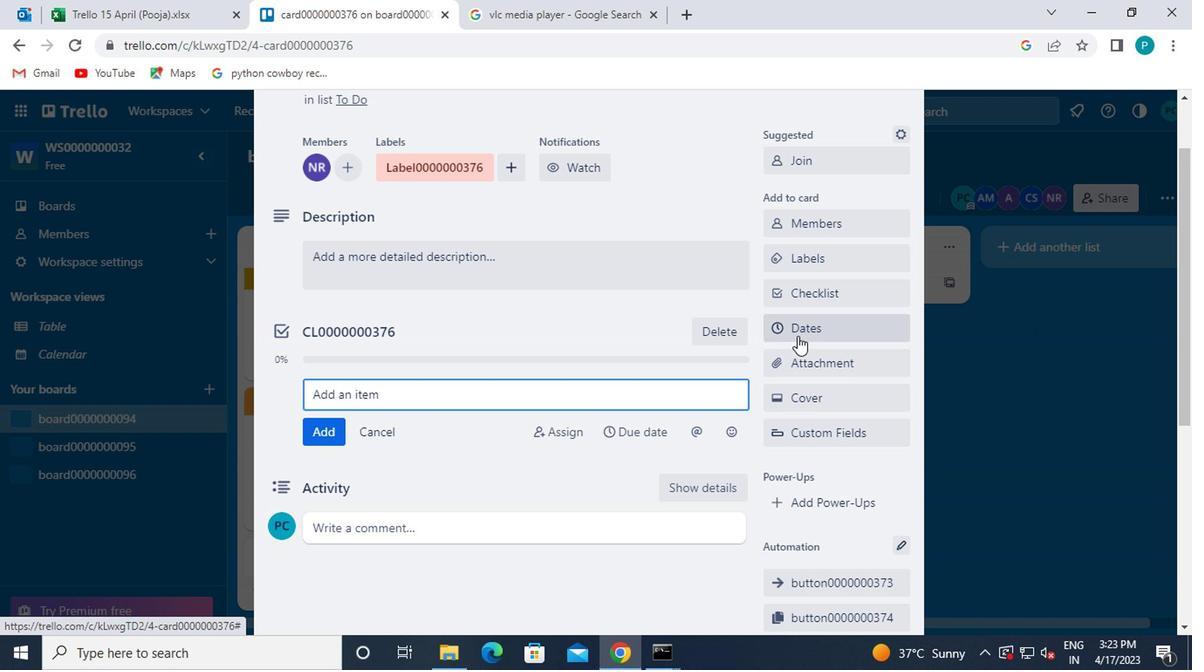 
Action: Mouse moved to (783, 470)
Screenshot: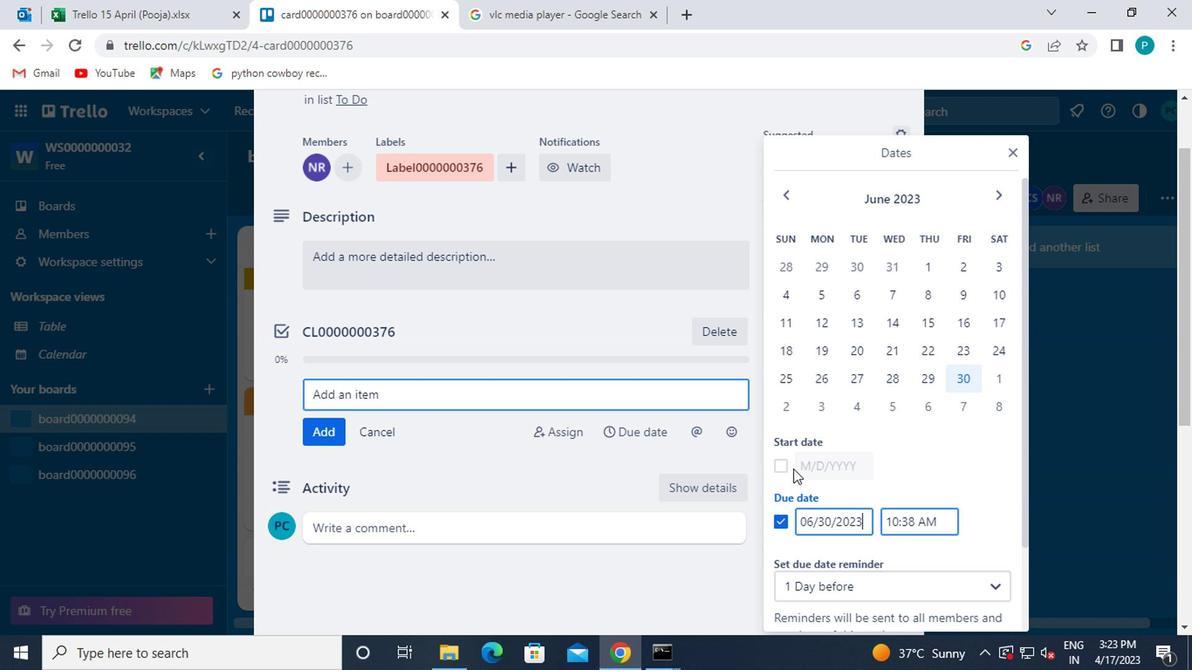 
Action: Mouse pressed left at (783, 470)
Screenshot: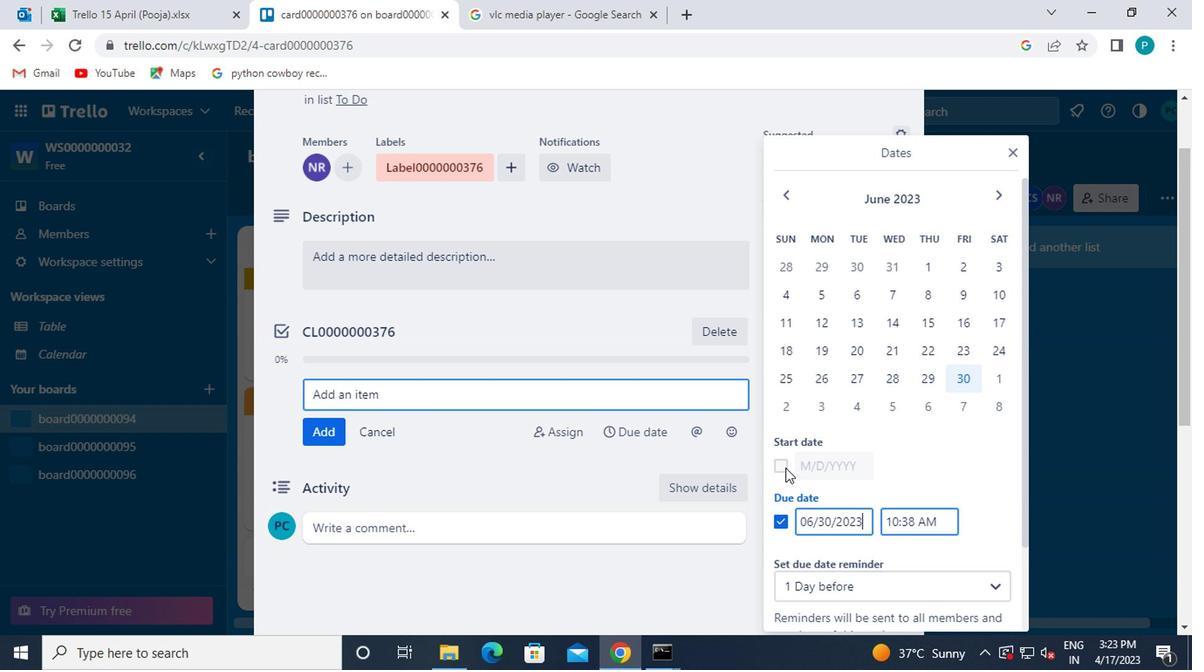 
Action: Mouse moved to (992, 201)
Screenshot: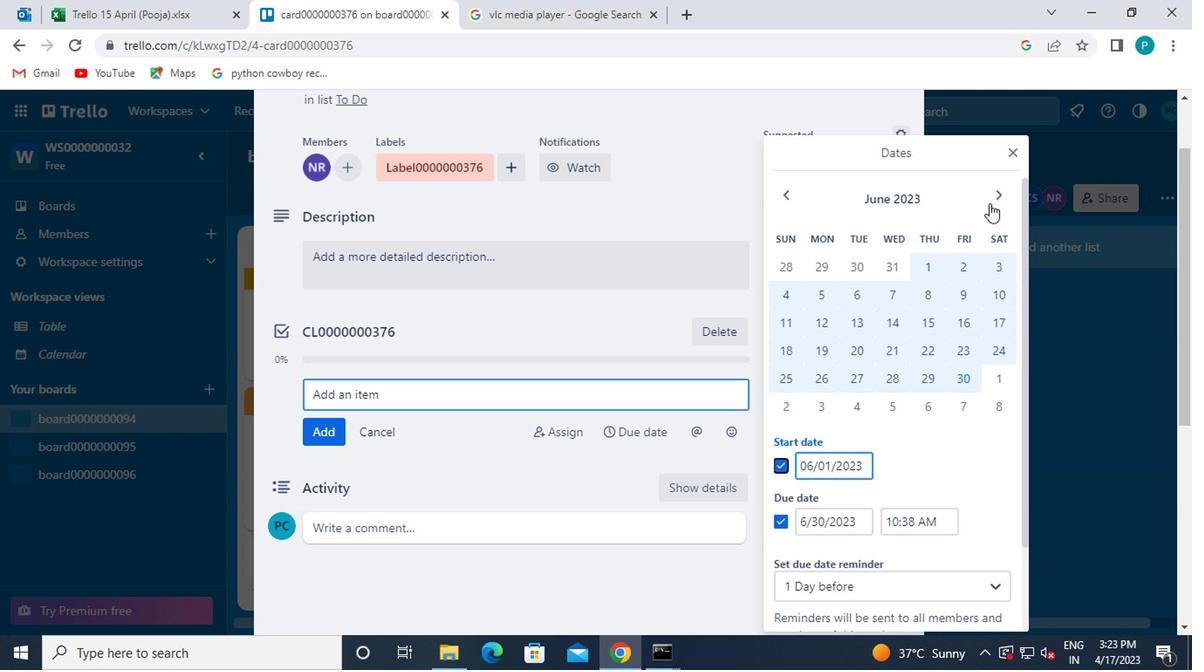 
Action: Mouse pressed left at (992, 201)
Screenshot: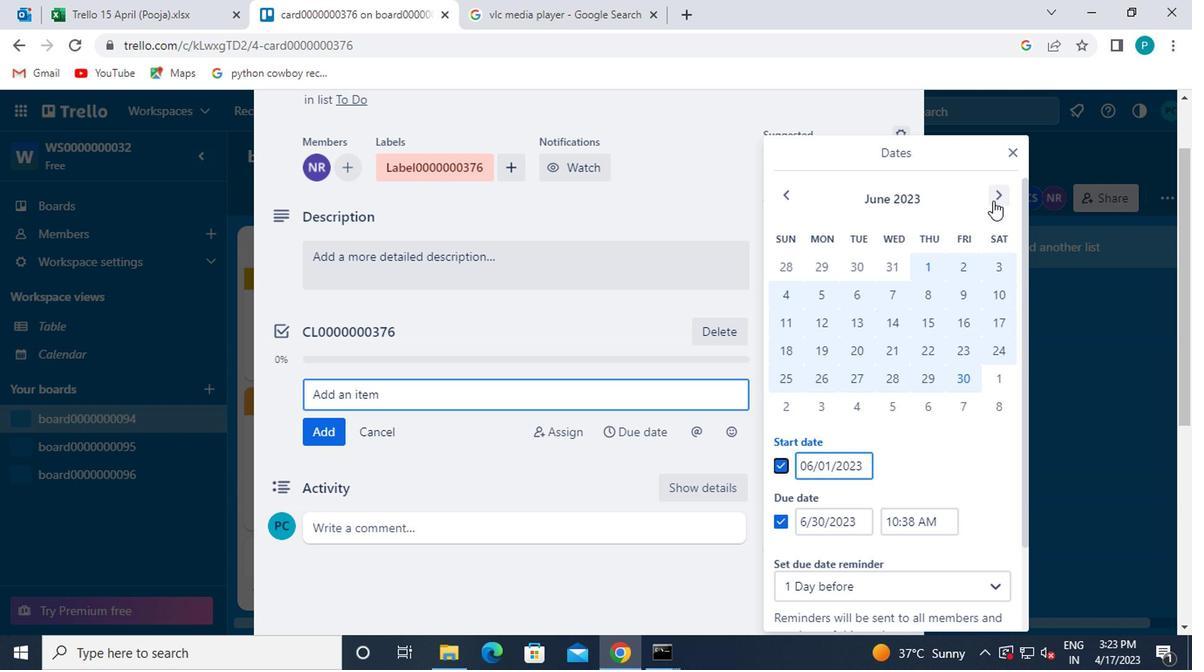 
Action: Mouse moved to (1002, 268)
Screenshot: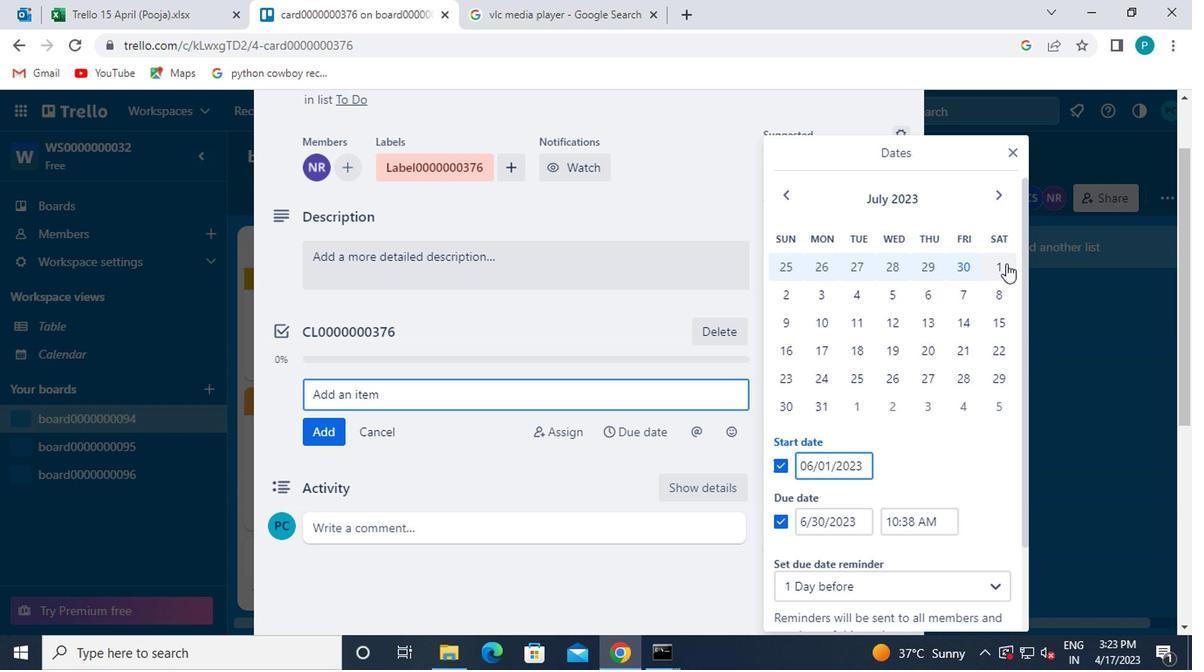 
Action: Mouse pressed left at (1002, 268)
Screenshot: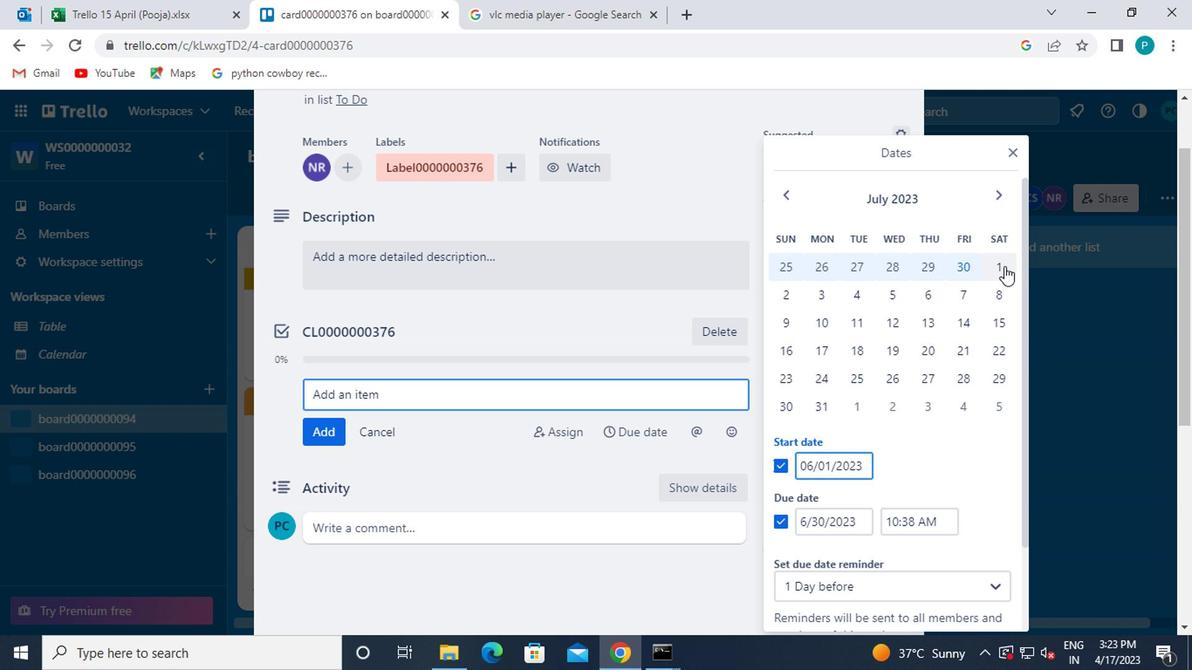 
Action: Mouse moved to (821, 403)
Screenshot: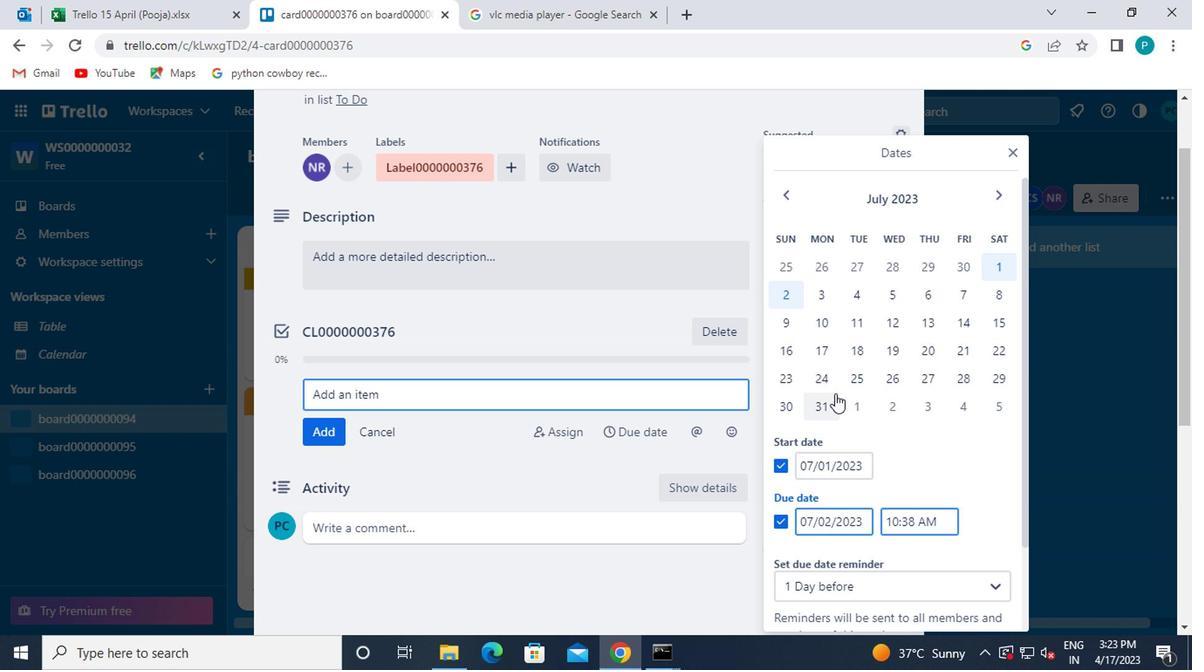 
Action: Mouse pressed left at (821, 403)
Screenshot: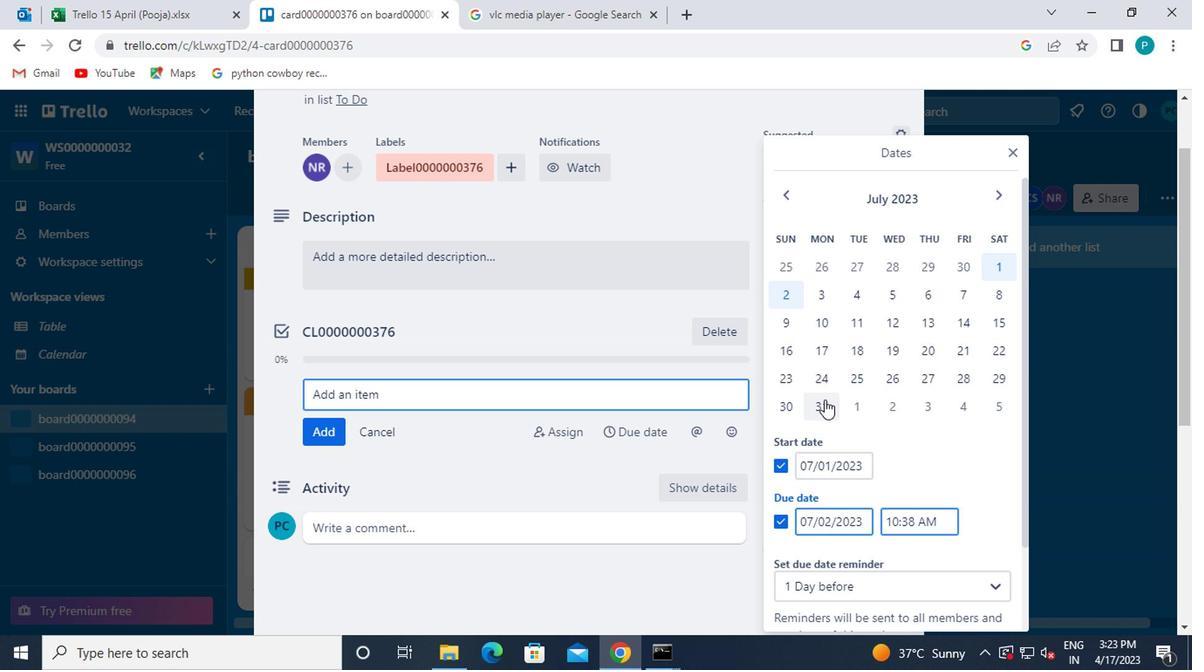 
Action: Mouse scrolled (821, 401) with delta (0, -1)
Screenshot: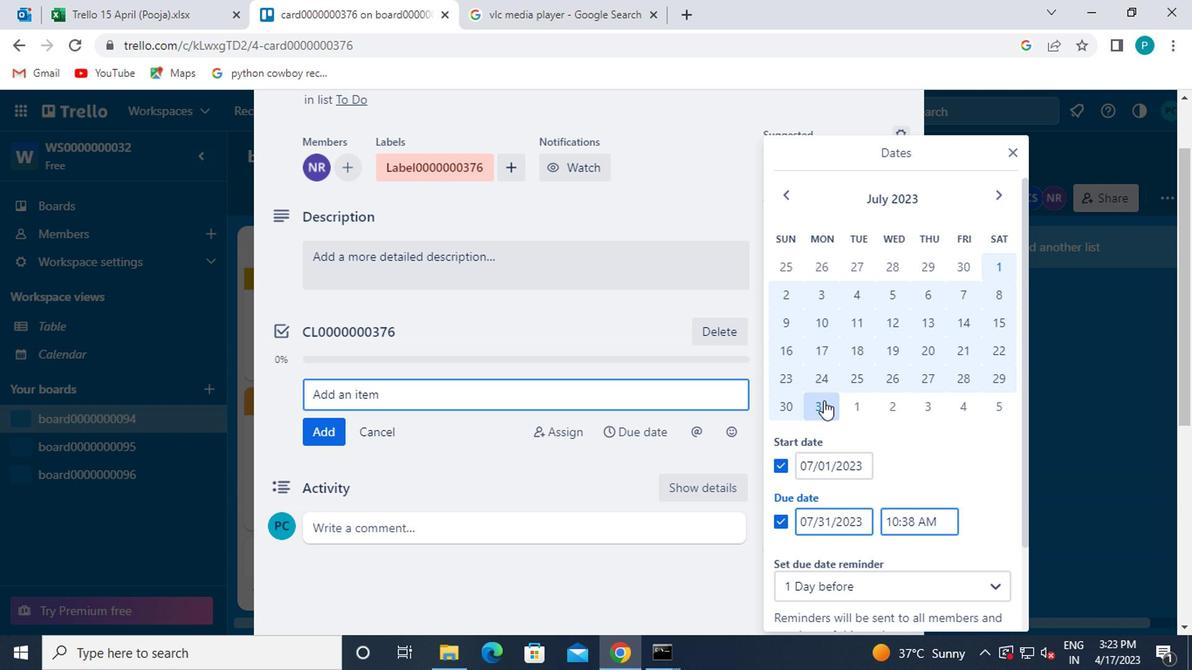 
Action: Mouse scrolled (821, 401) with delta (0, -1)
Screenshot: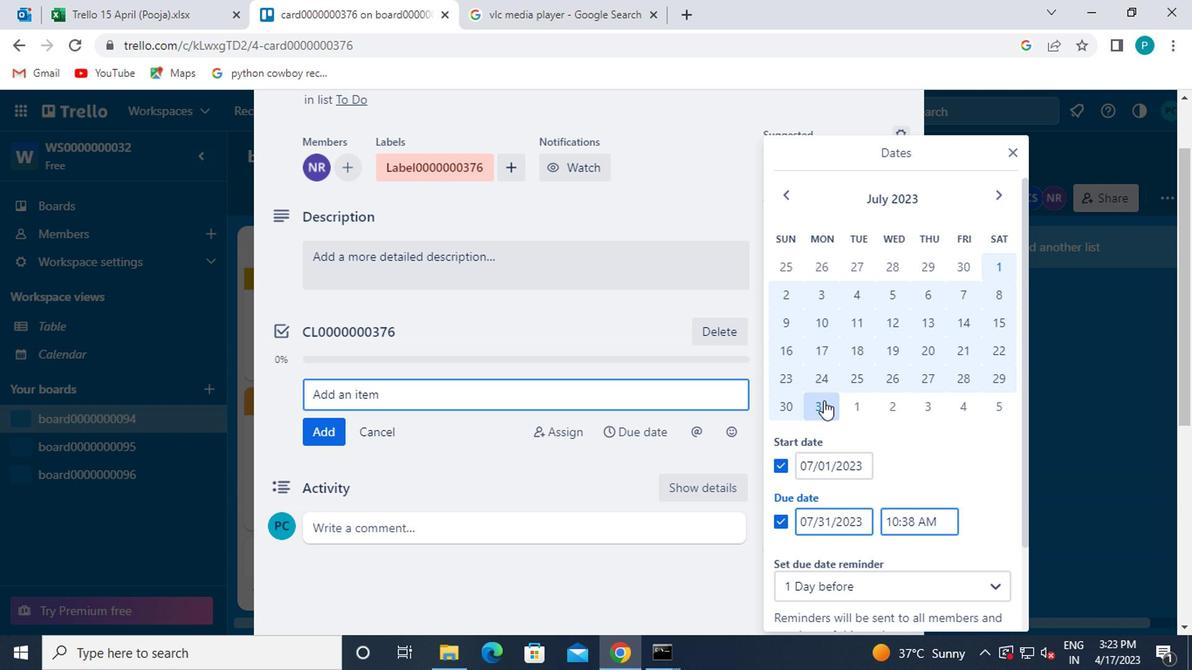 
Action: Mouse moved to (829, 562)
Screenshot: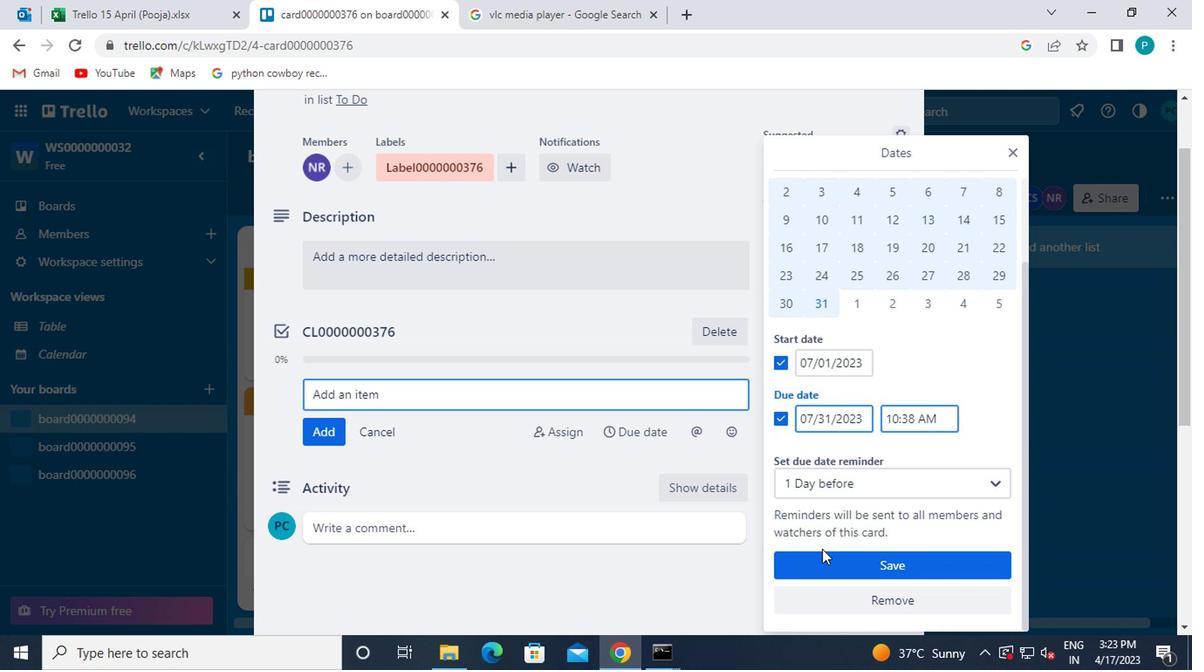 
Action: Mouse pressed left at (829, 562)
Screenshot: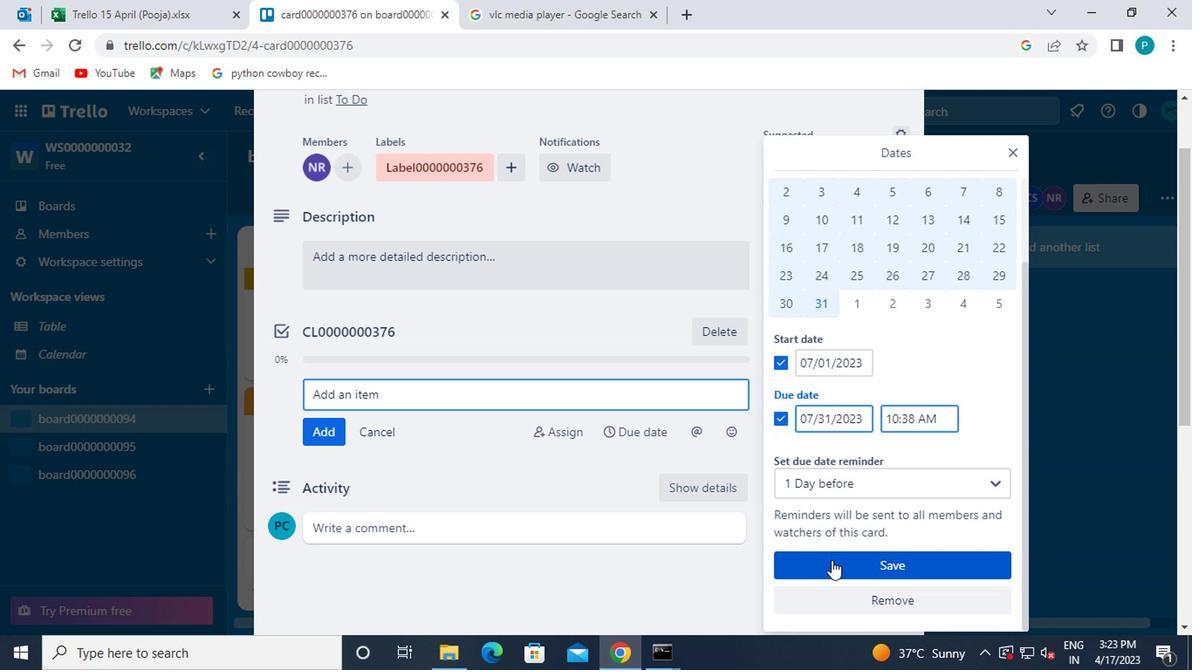 
Action: Mouse moved to (819, 555)
Screenshot: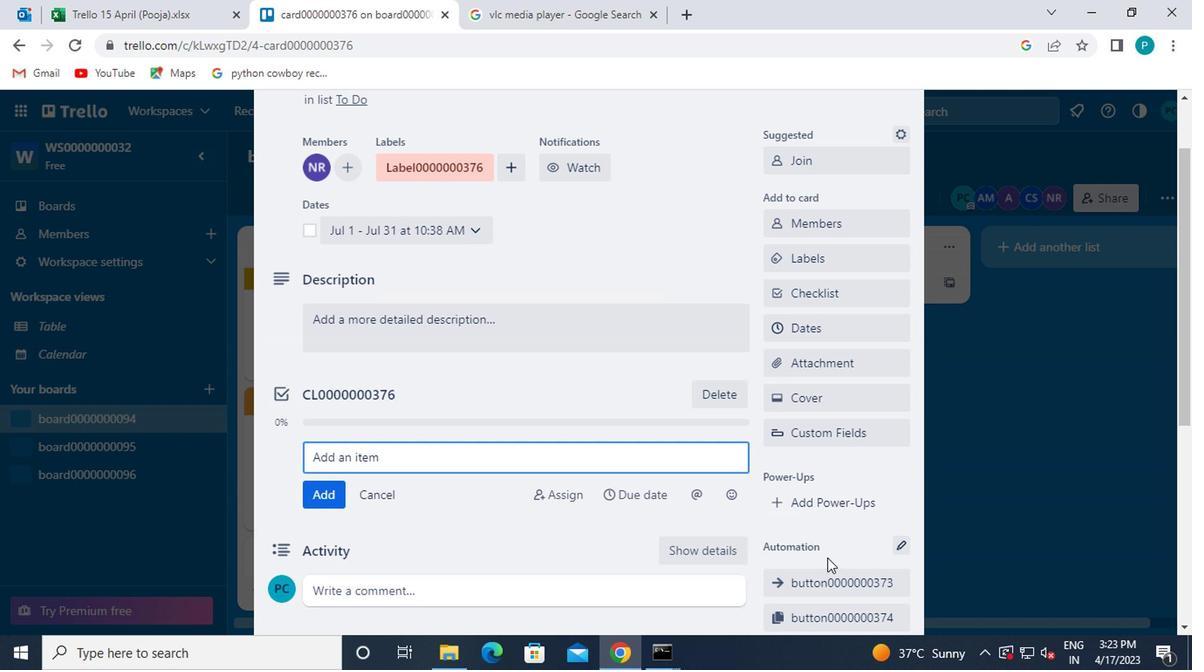 
